 Task: Look for space in Nikulino, Russia from 9th June, 2023 to 16th June, 2023 for 2 adults in price range Rs.8000 to Rs.16000. Place can be entire place with 2 bedrooms having 2 beds and 1 bathroom. Property type can be house, flat, guest house. Booking option can be shelf check-in. Required host language is English.
Action: Mouse moved to (543, 82)
Screenshot: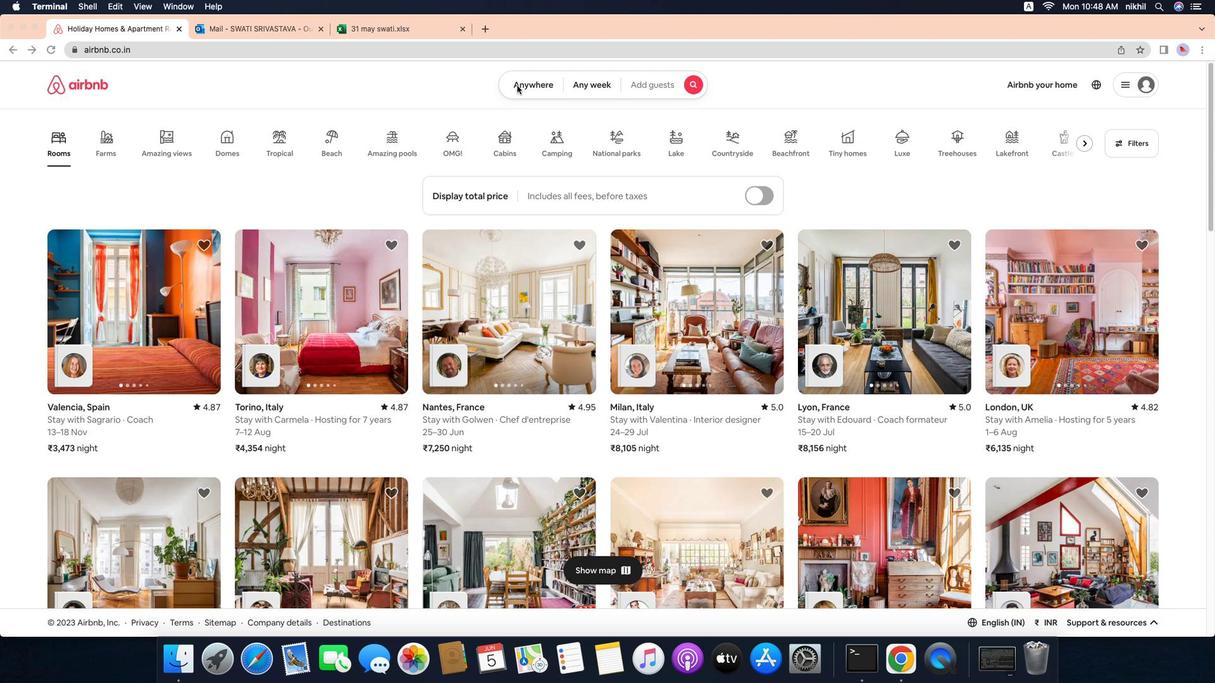 
Action: Mouse pressed left at (543, 82)
Screenshot: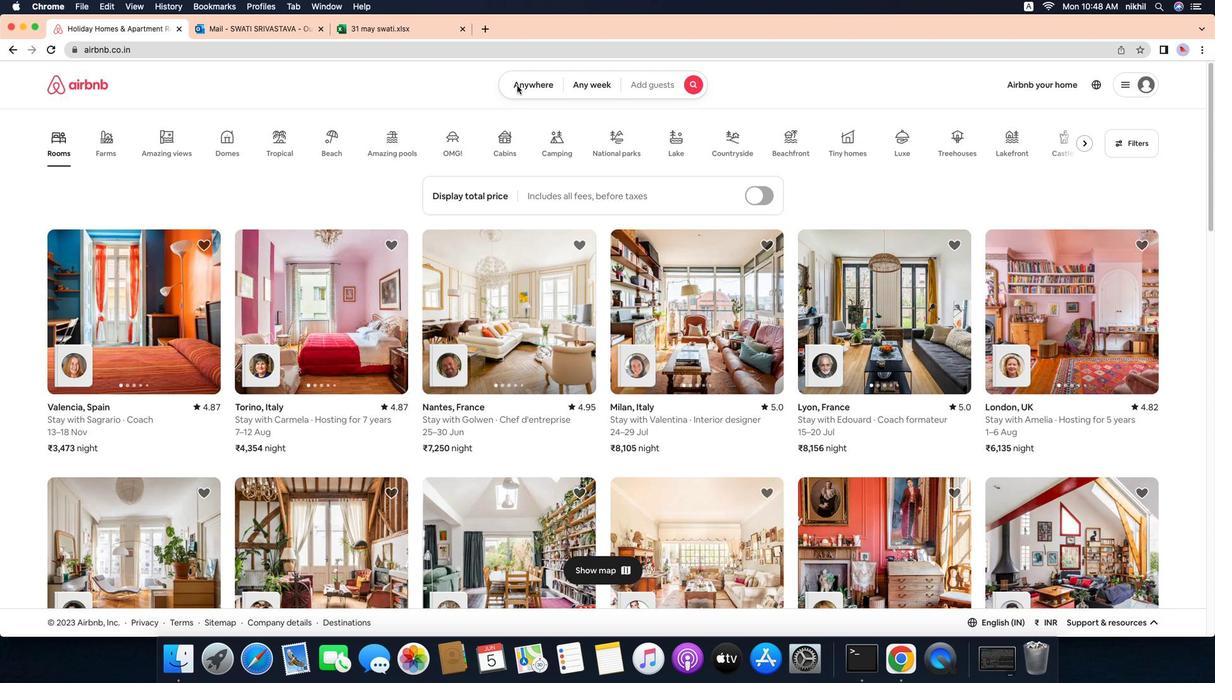 
Action: Mouse moved to (555, 86)
Screenshot: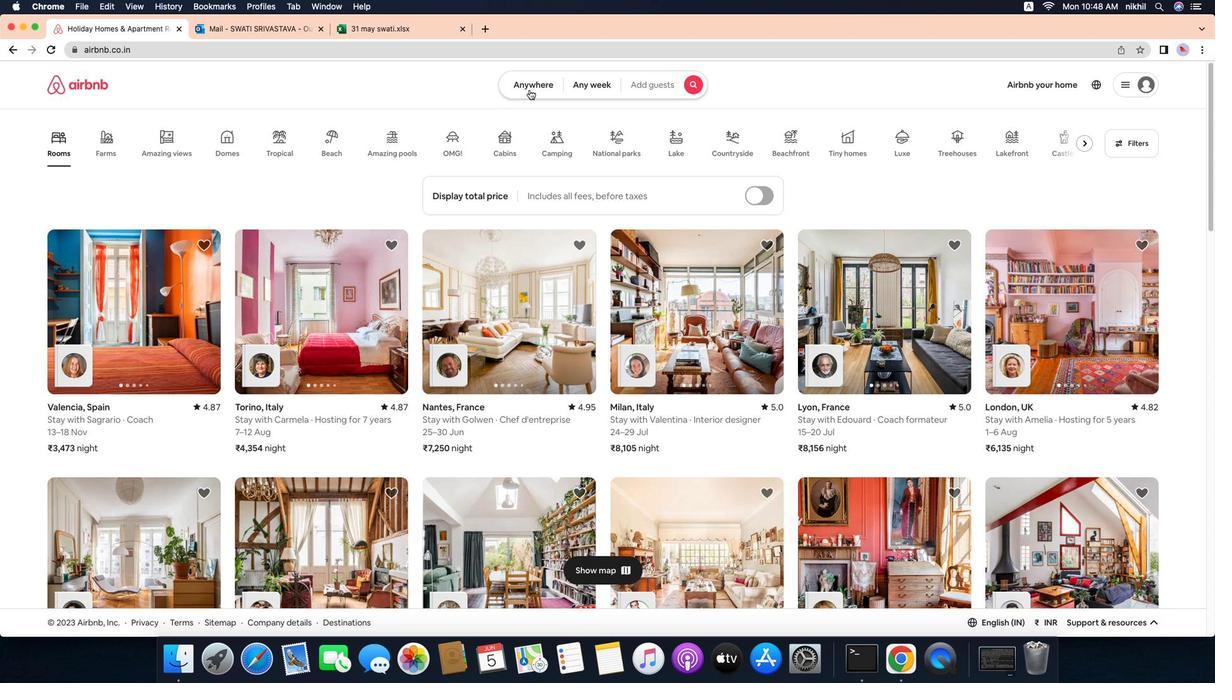 
Action: Mouse pressed left at (555, 86)
Screenshot: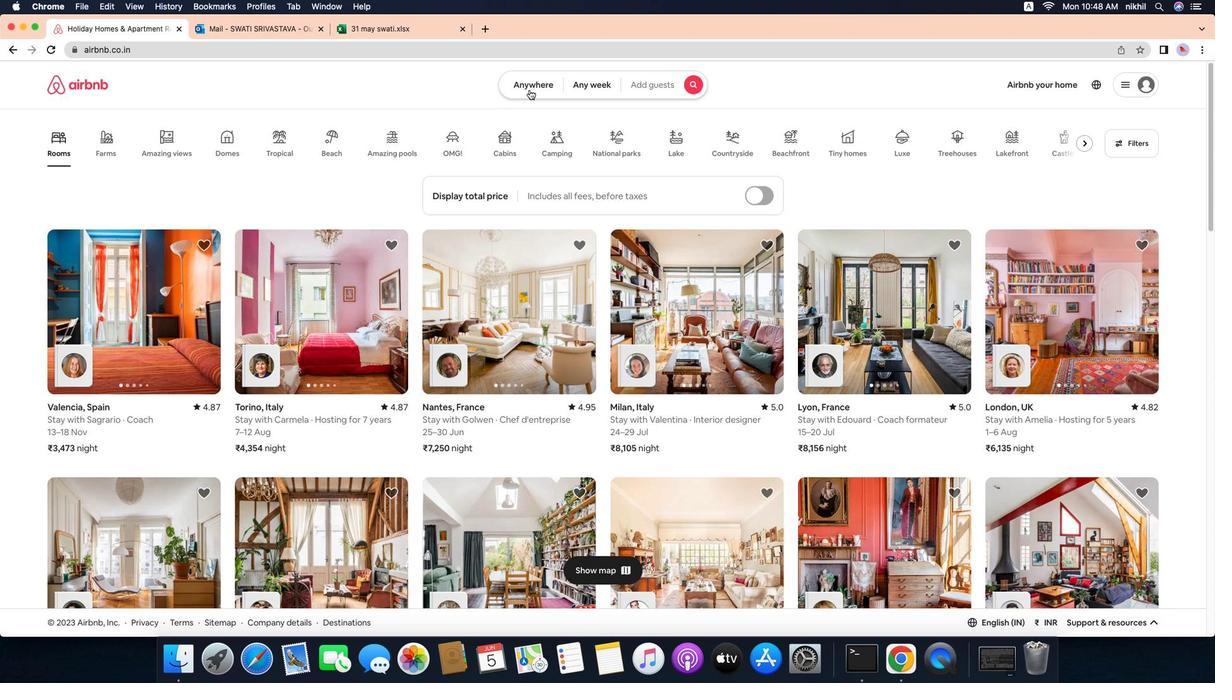 
Action: Mouse moved to (469, 137)
Screenshot: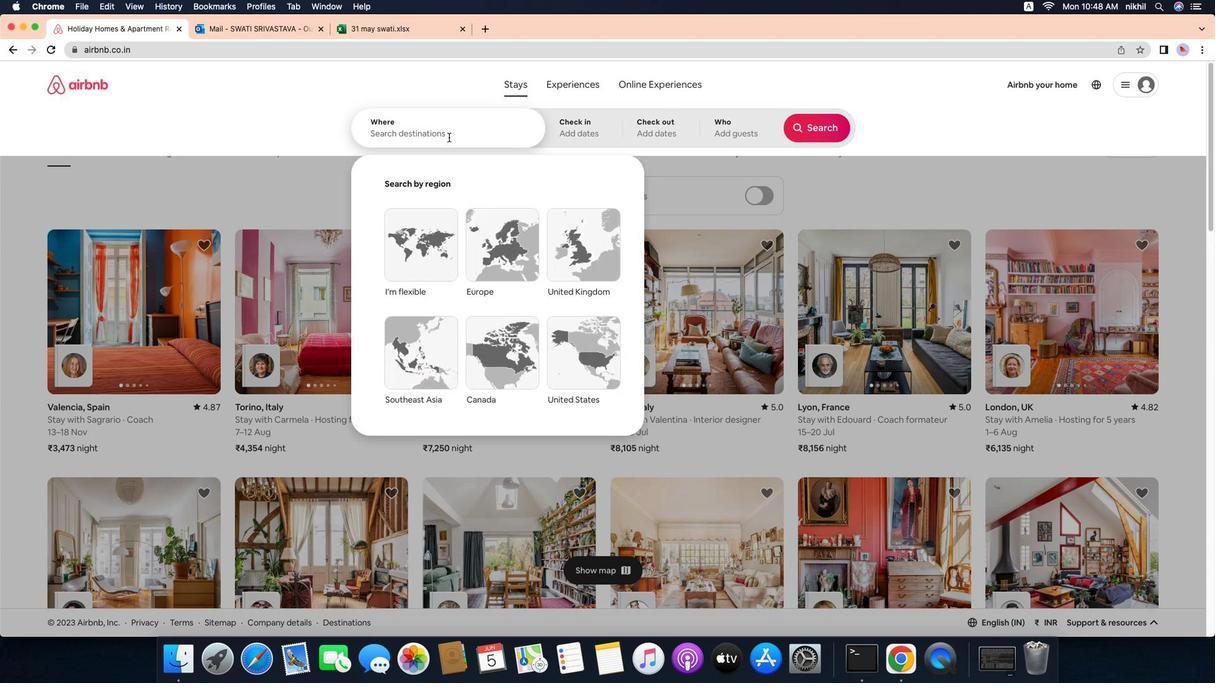 
Action: Mouse pressed left at (469, 137)
Screenshot: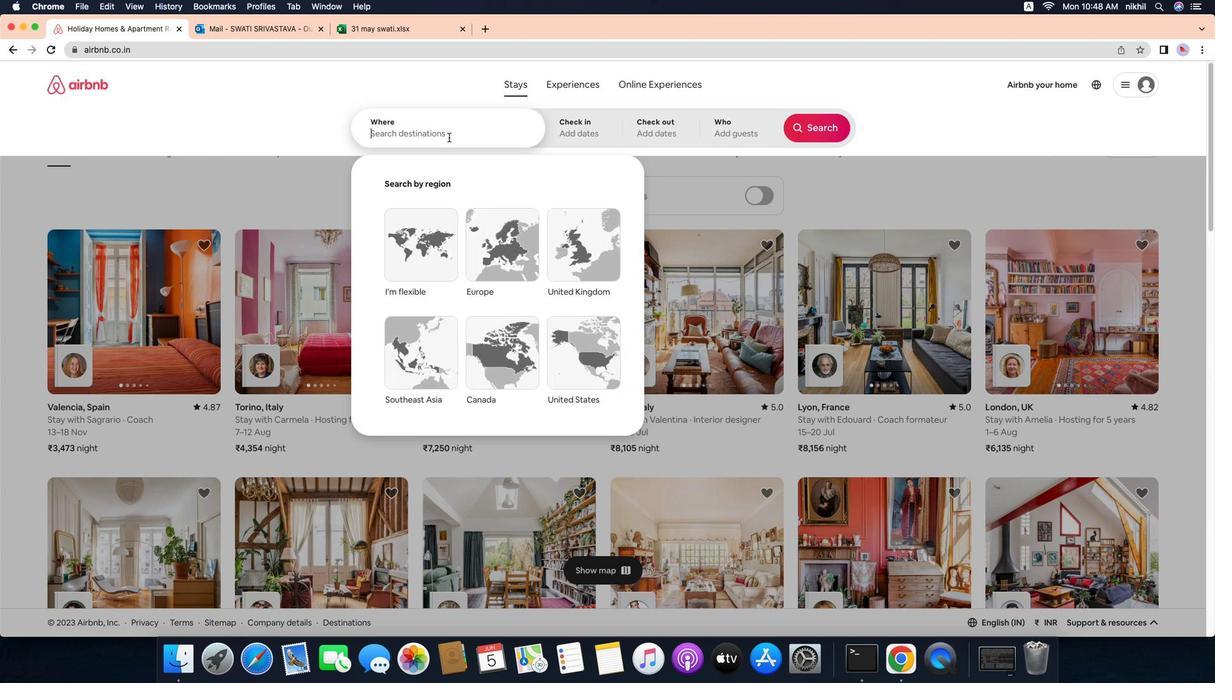 
Action: Key pressed Key.caps_lock'N'Key.caps_lock'i''k''u''l''i''n''o'','Key.spaceKey.caps_lock'R'Key.caps_lock'u''s''s''i''a'Key.enter
Screenshot: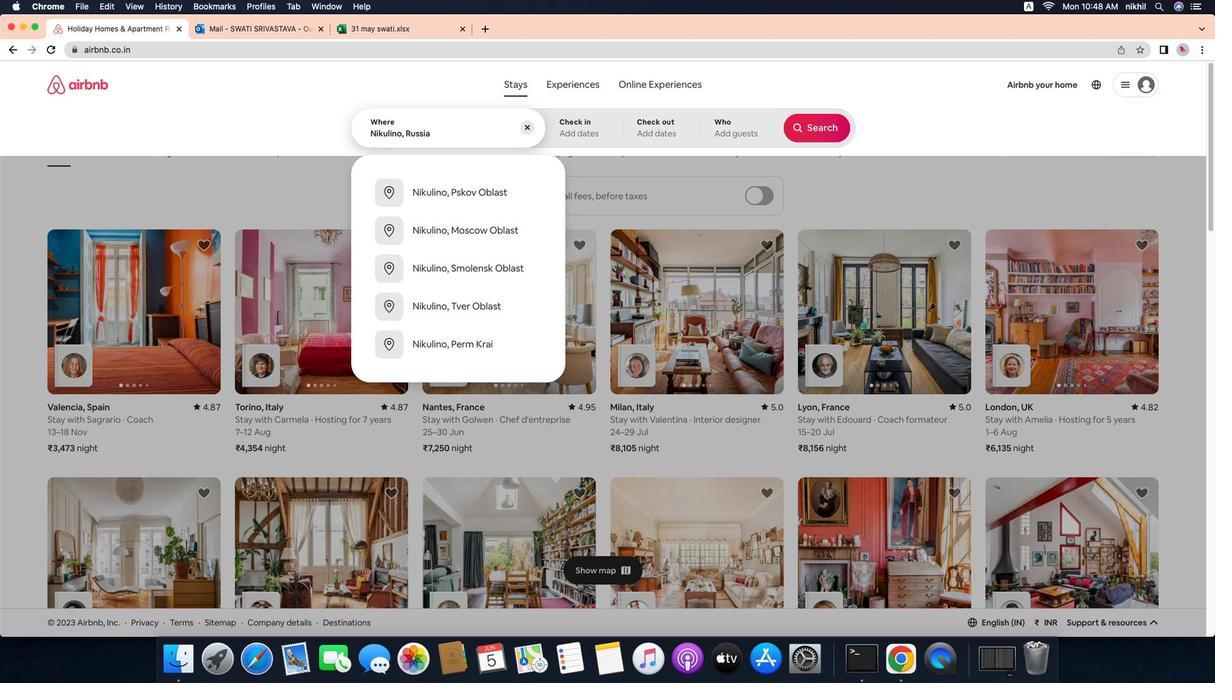 
Action: Mouse moved to (563, 307)
Screenshot: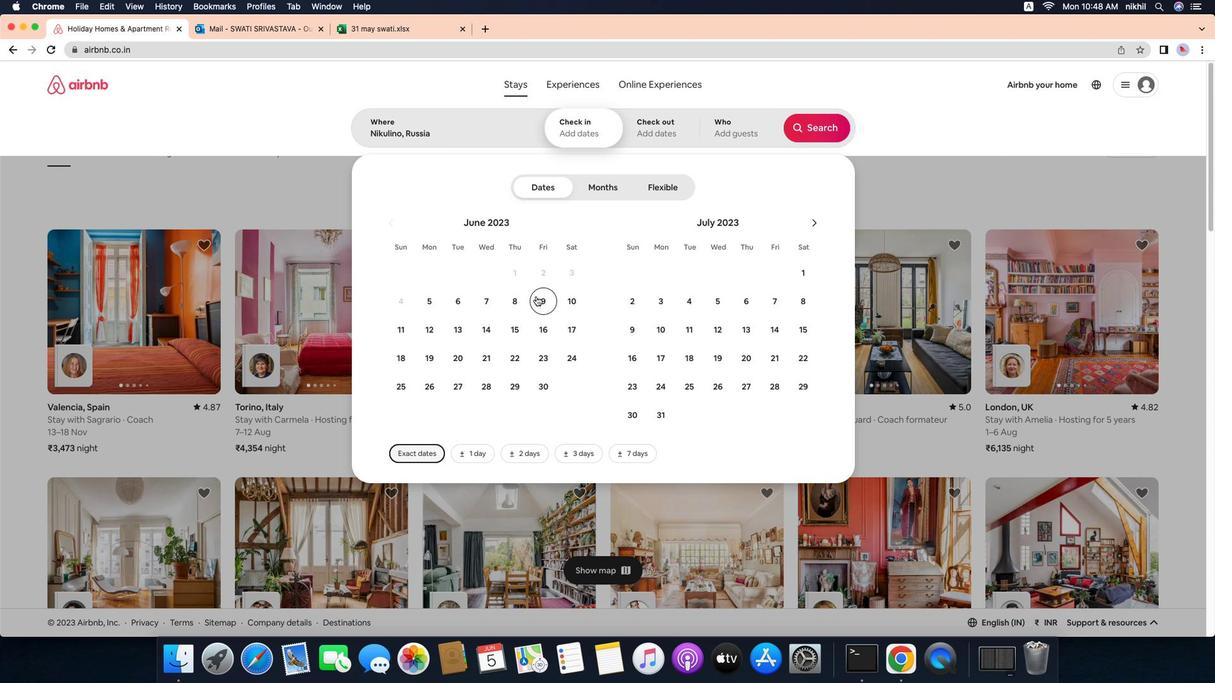 
Action: Mouse pressed left at (563, 307)
Screenshot: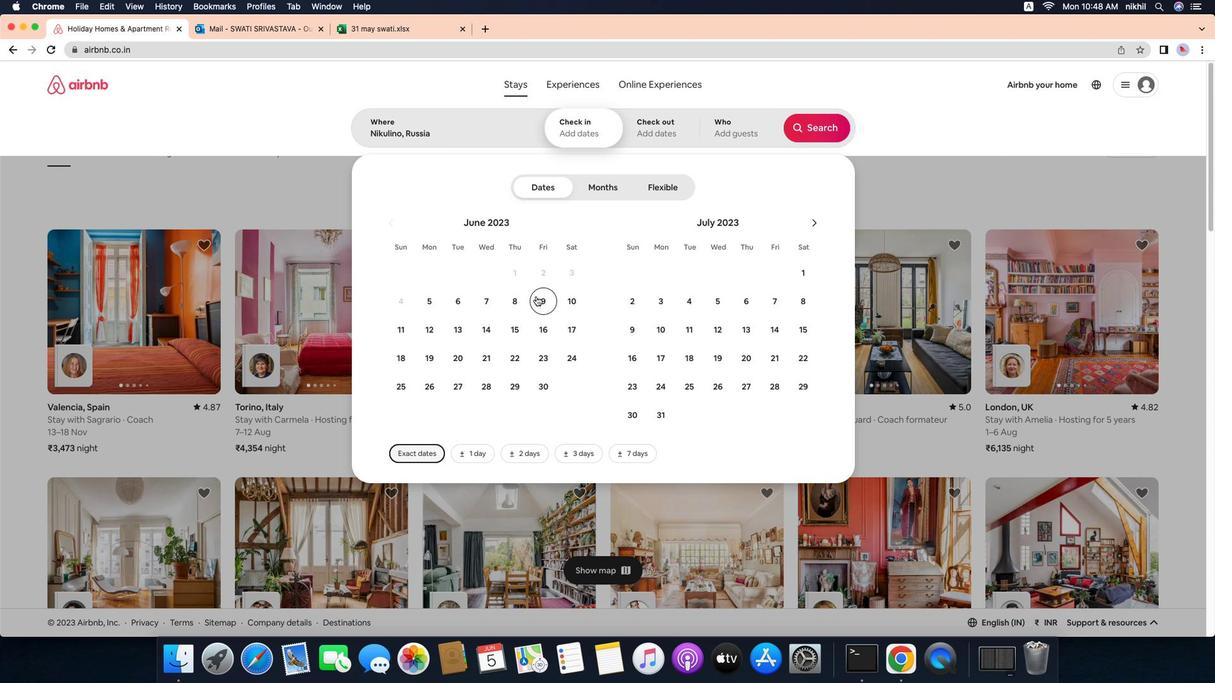 
Action: Mouse moved to (572, 354)
Screenshot: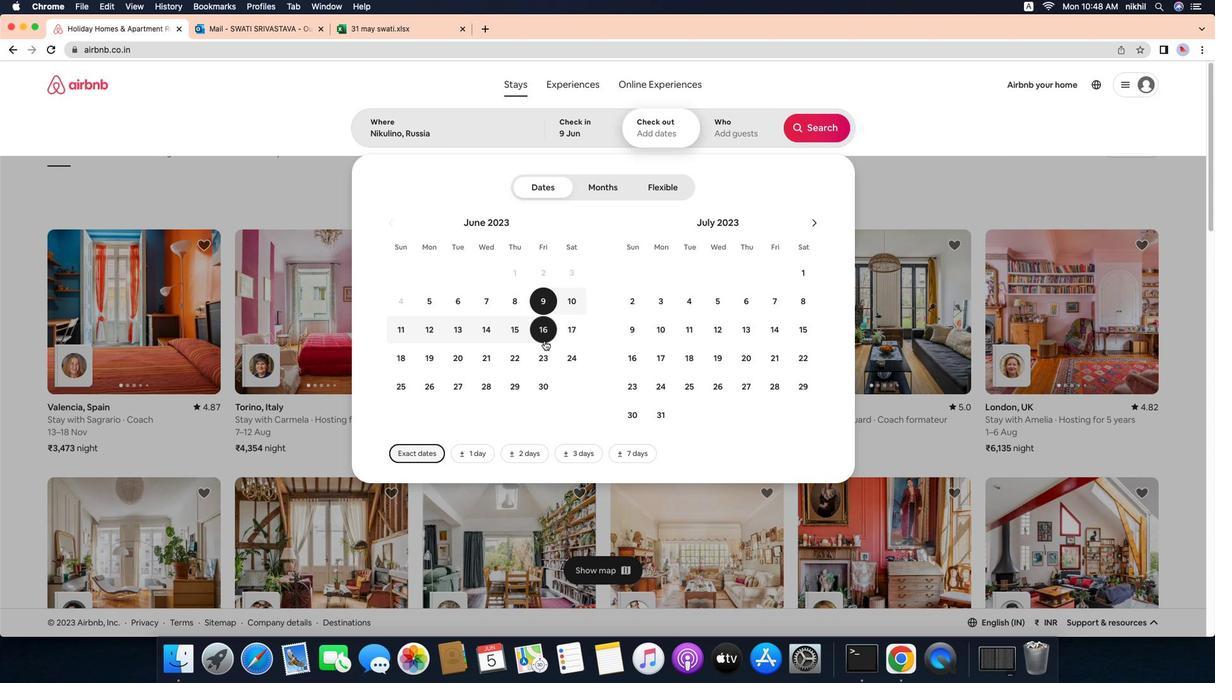 
Action: Mouse pressed left at (572, 354)
Screenshot: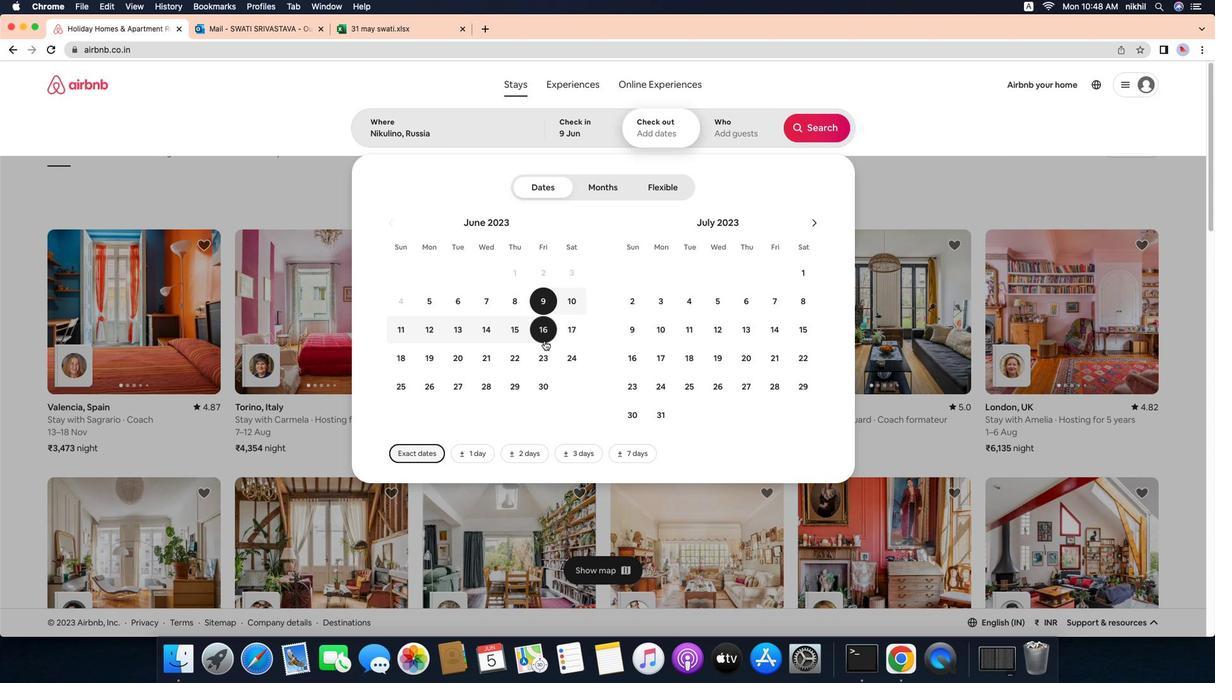 
Action: Mouse moved to (789, 132)
Screenshot: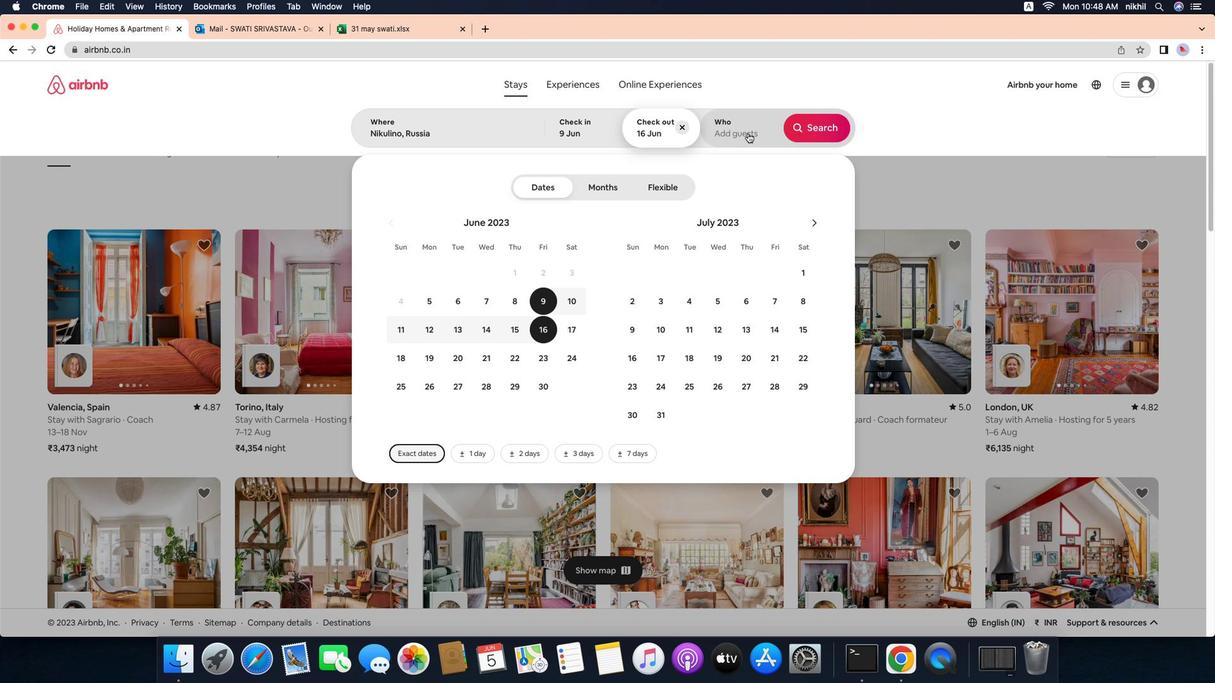 
Action: Mouse pressed left at (789, 132)
Screenshot: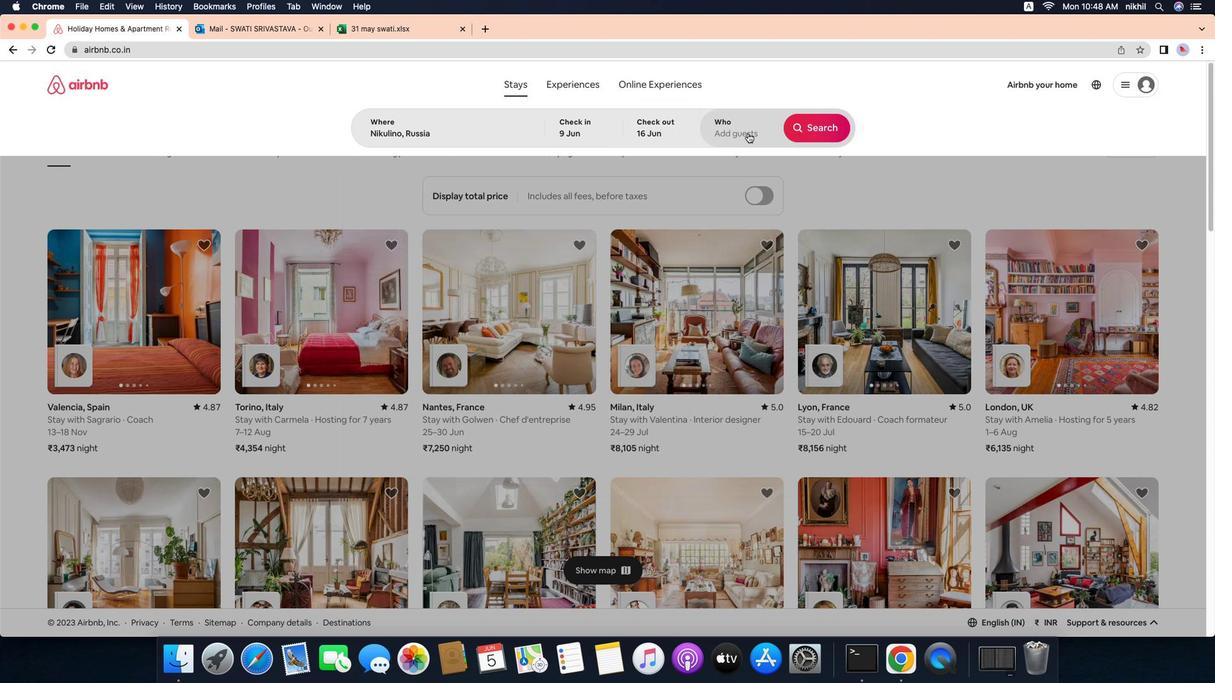 
Action: Mouse moved to (860, 194)
Screenshot: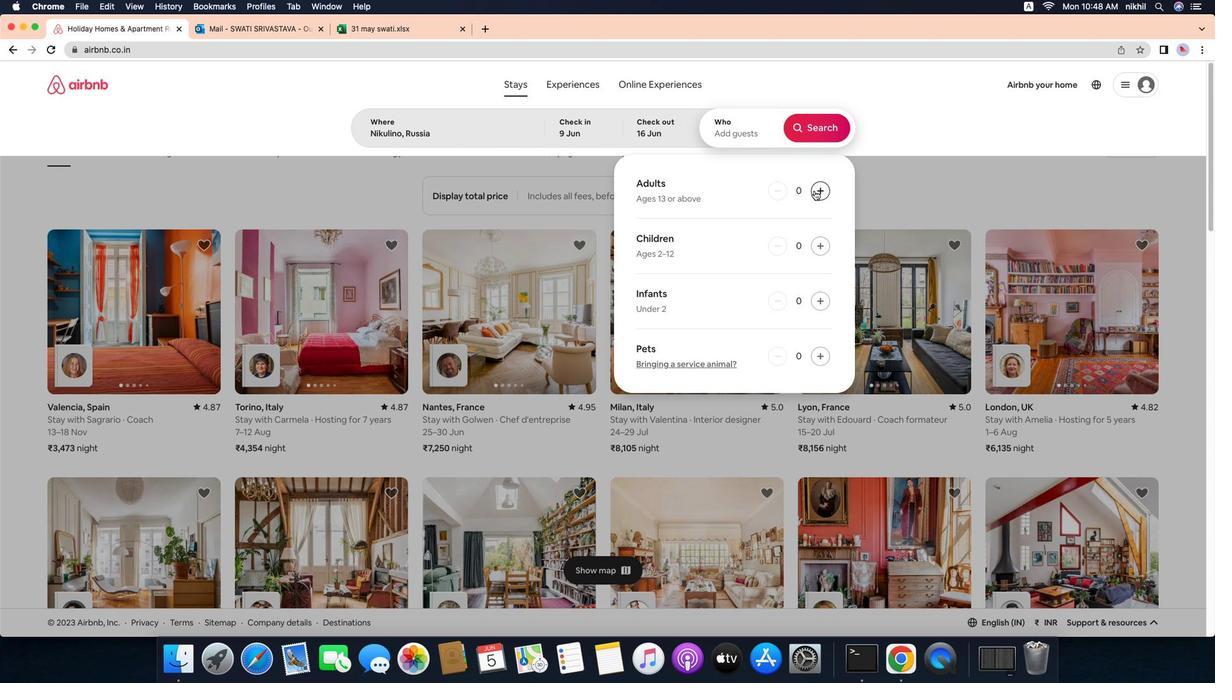 
Action: Mouse pressed left at (860, 194)
Screenshot: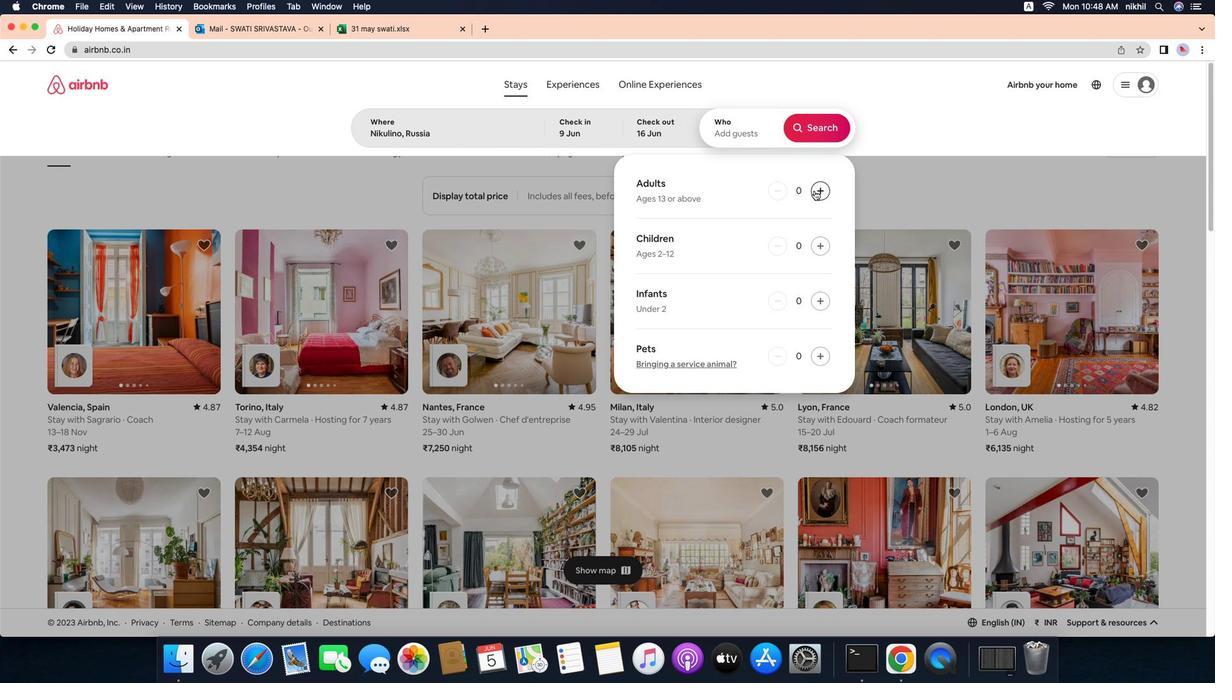 
Action: Mouse pressed left at (860, 194)
Screenshot: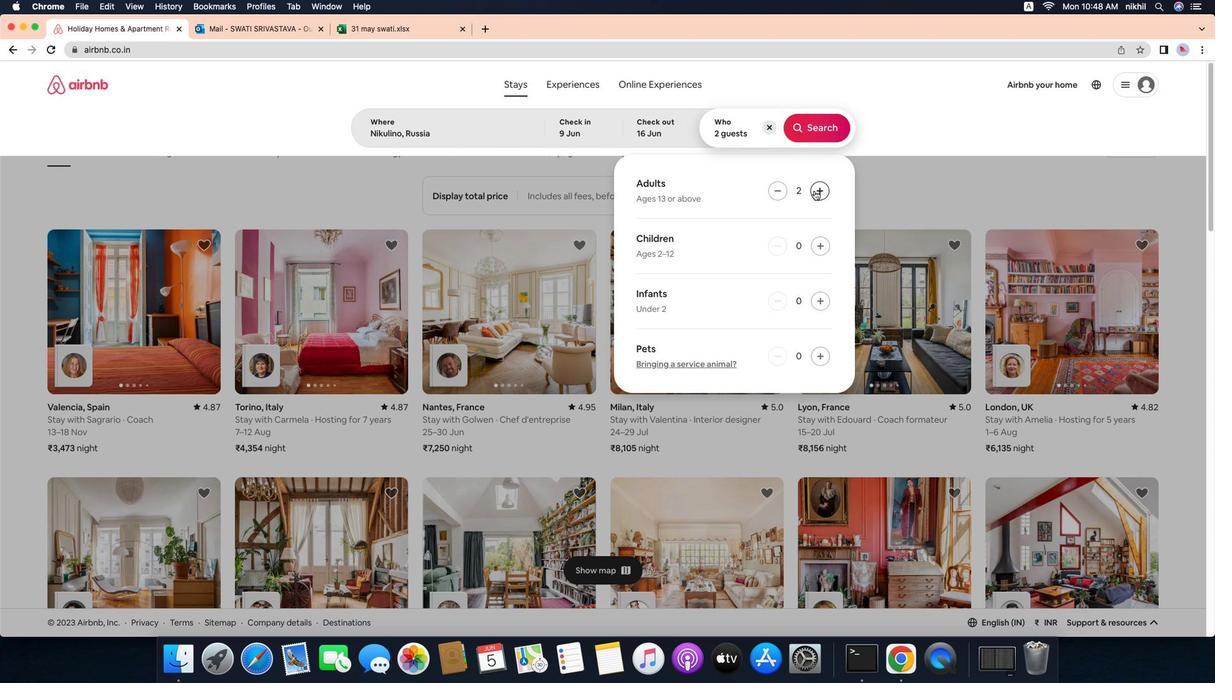 
Action: Mouse moved to (861, 129)
Screenshot: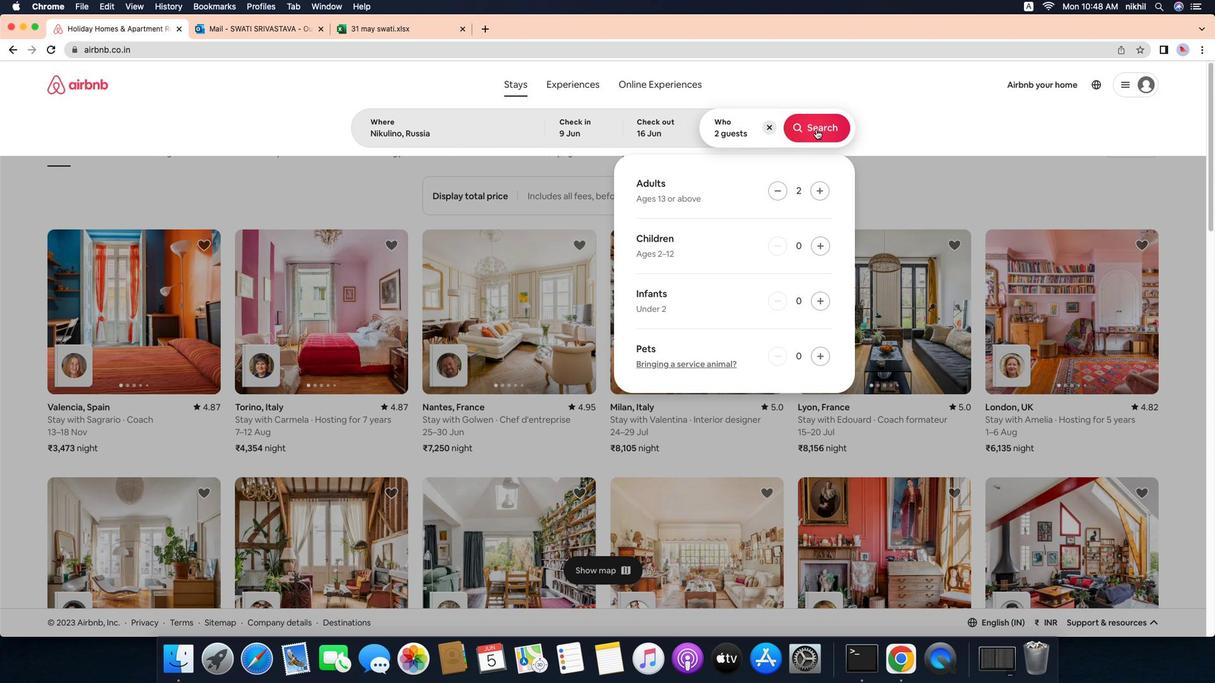 
Action: Mouse pressed left at (861, 129)
Screenshot: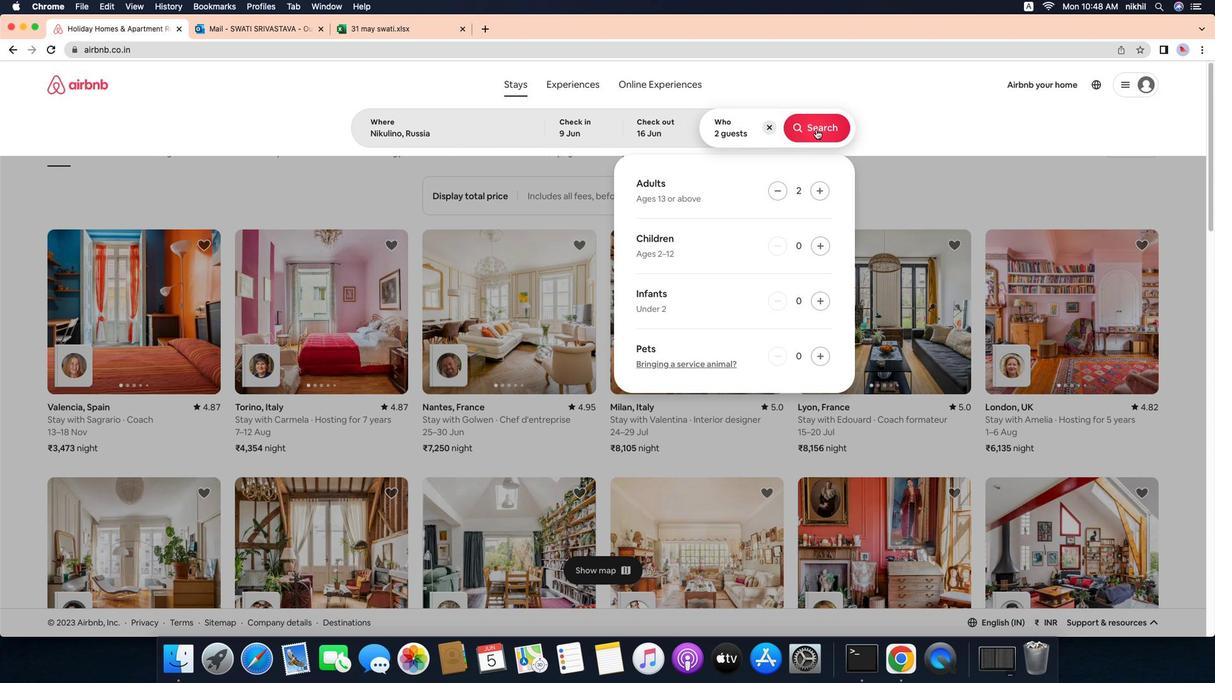 
Action: Mouse moved to (1230, 138)
Screenshot: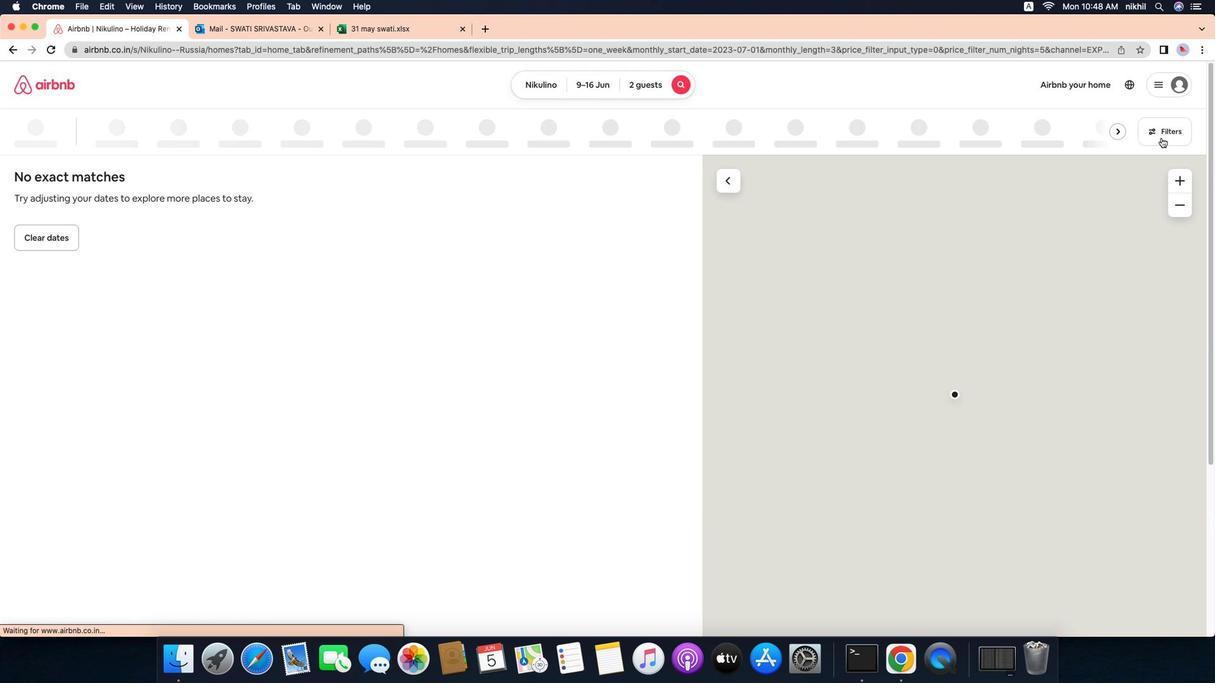 
Action: Mouse pressed left at (1230, 138)
Screenshot: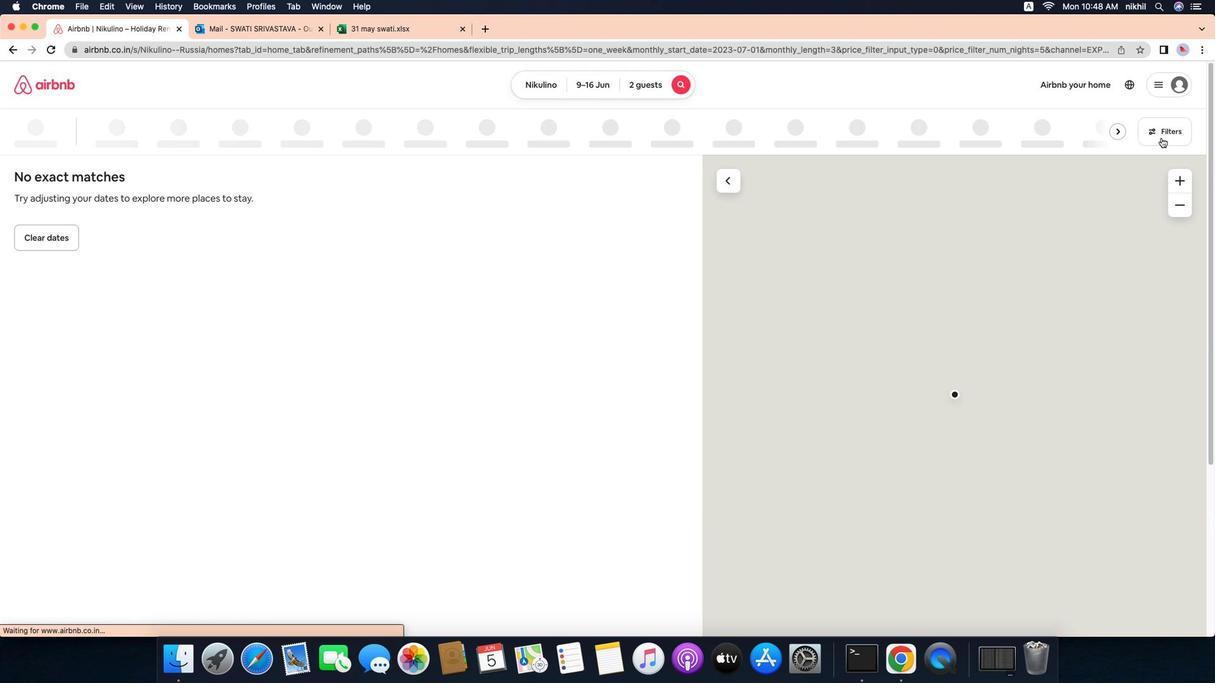 
Action: Mouse moved to (522, 444)
Screenshot: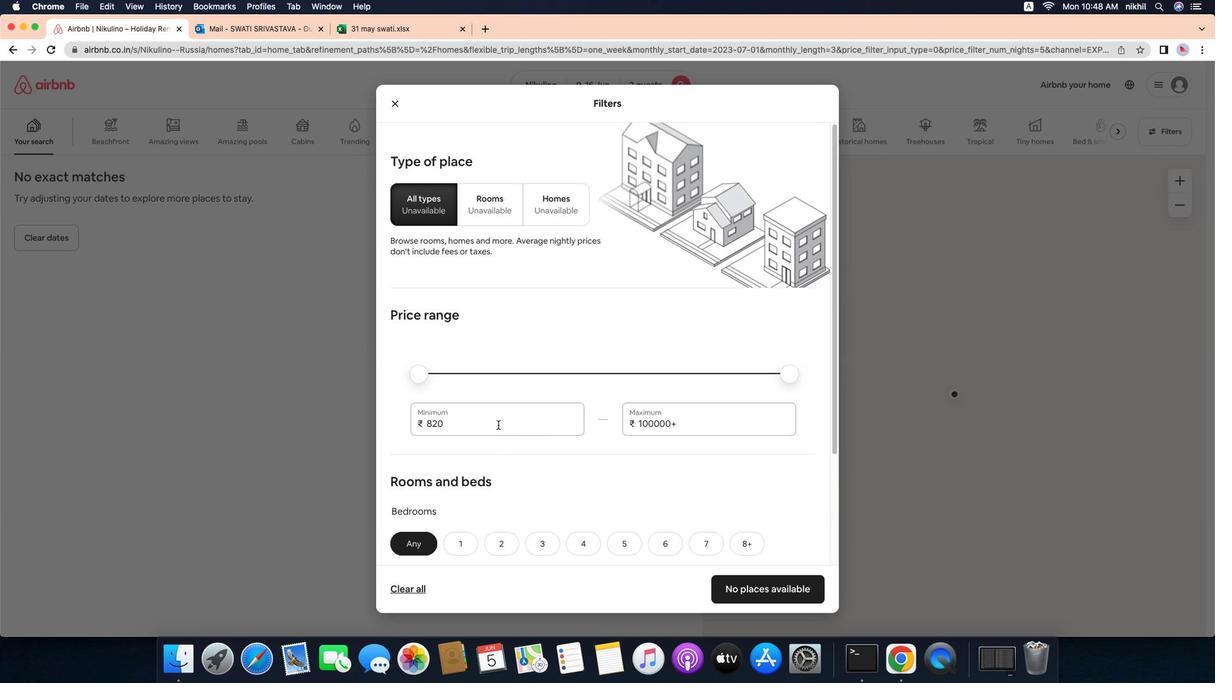 
Action: Mouse pressed left at (522, 444)
Screenshot: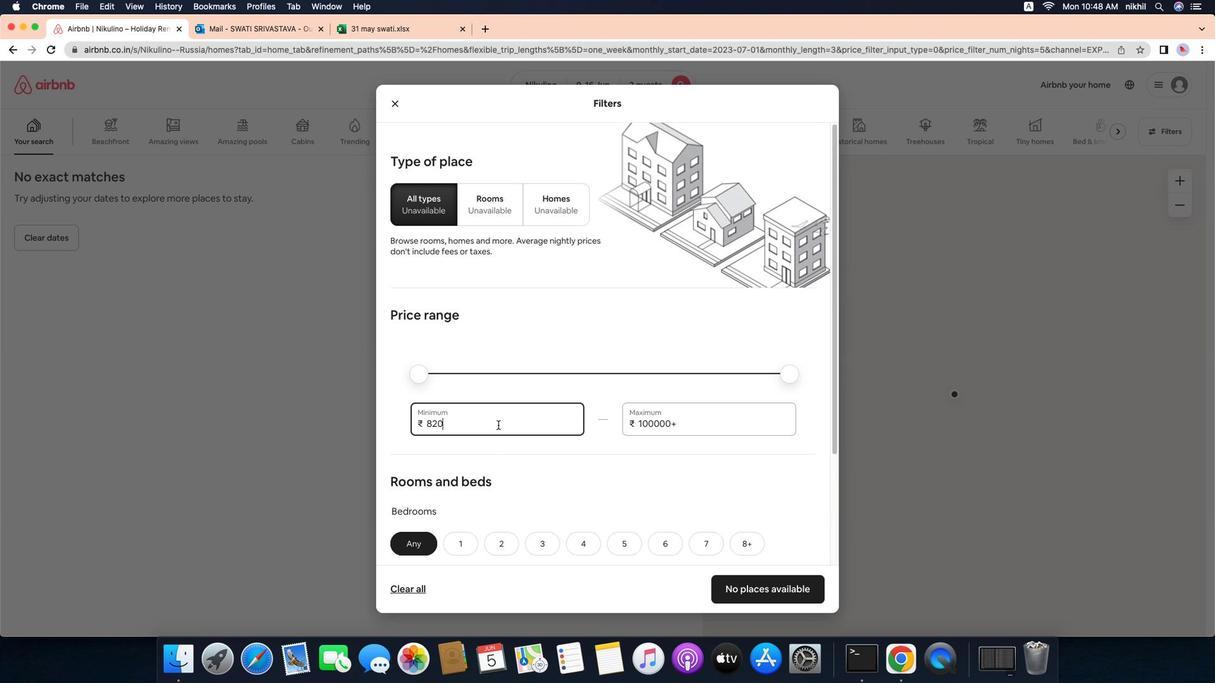 
Action: Mouse moved to (517, 440)
Screenshot: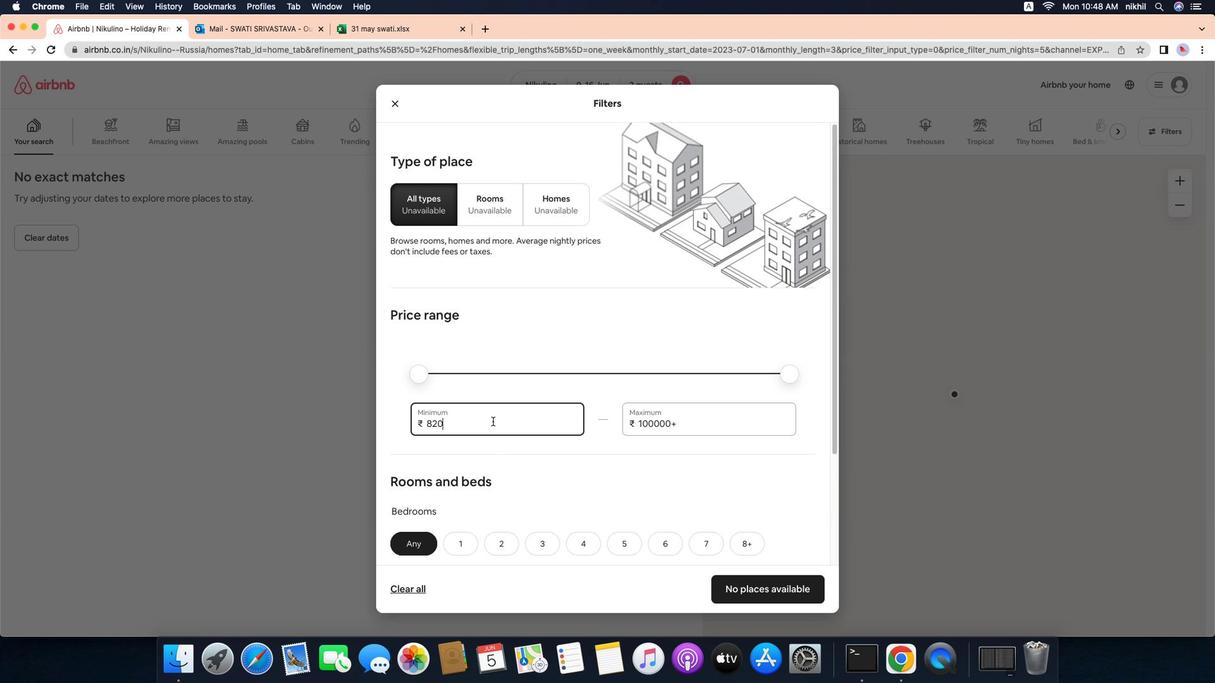
Action: Key pressed Key.backspaceKey.backspaceKey.backspaceKey.backspaceKey.backspace'8''0''0''0'
Screenshot: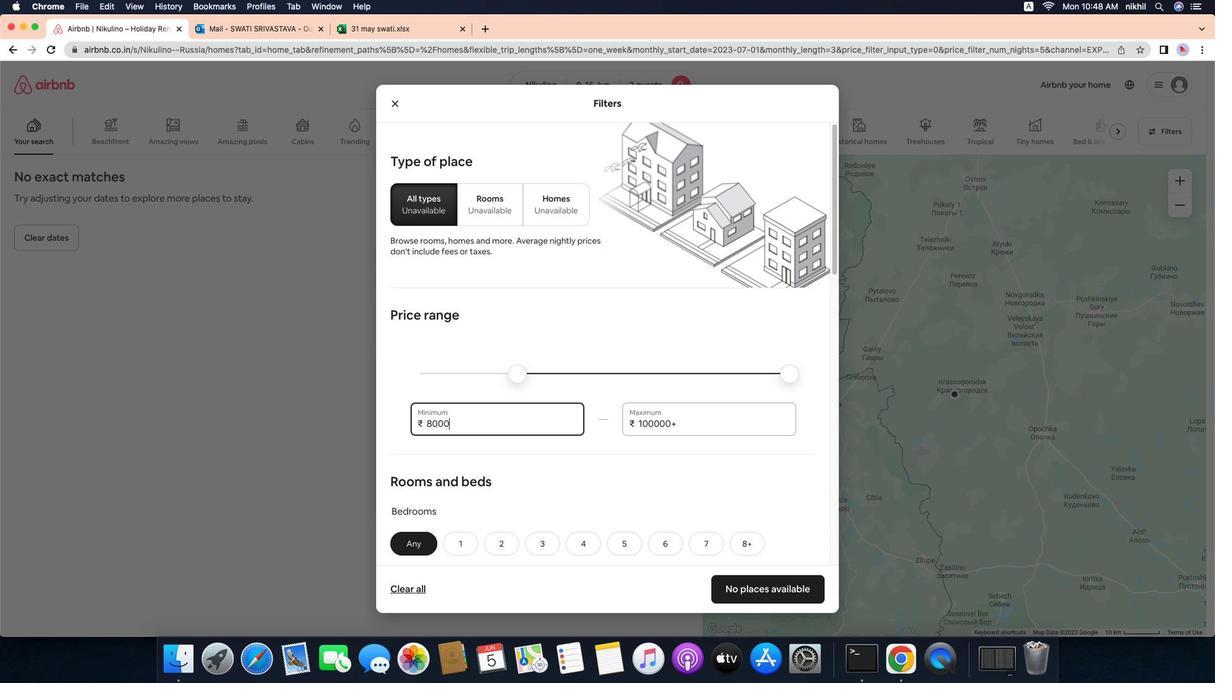 
Action: Mouse moved to (722, 446)
Screenshot: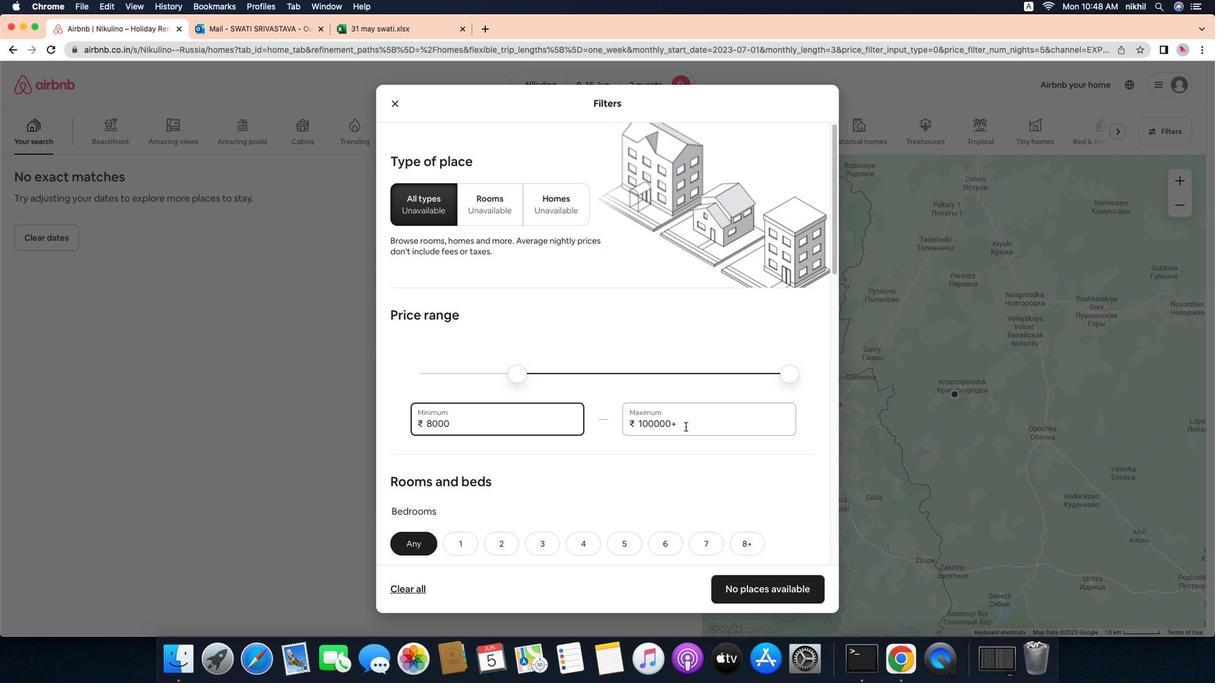 
Action: Mouse pressed left at (722, 446)
Screenshot: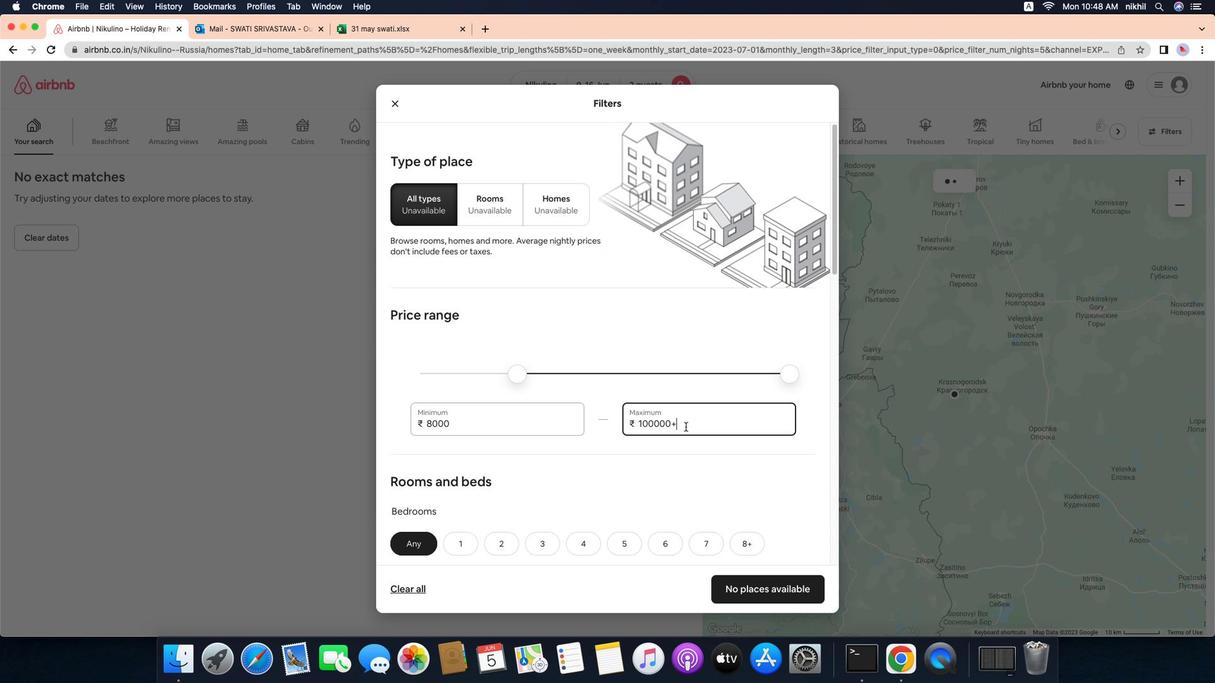 
Action: Key pressed Key.backspaceKey.backspaceKey.backspaceKey.backspaceKey.backspaceKey.backspaceKey.backspaceKey.backspace'1''6''0''0''0'
Screenshot: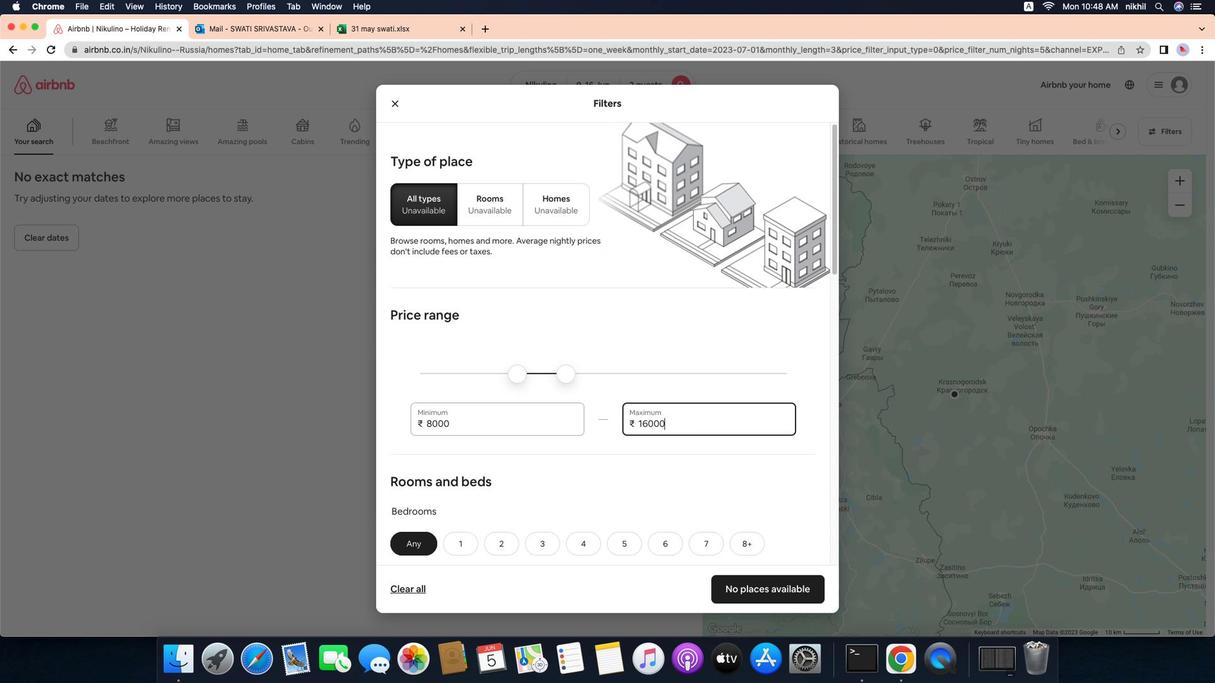 
Action: Mouse moved to (659, 470)
Screenshot: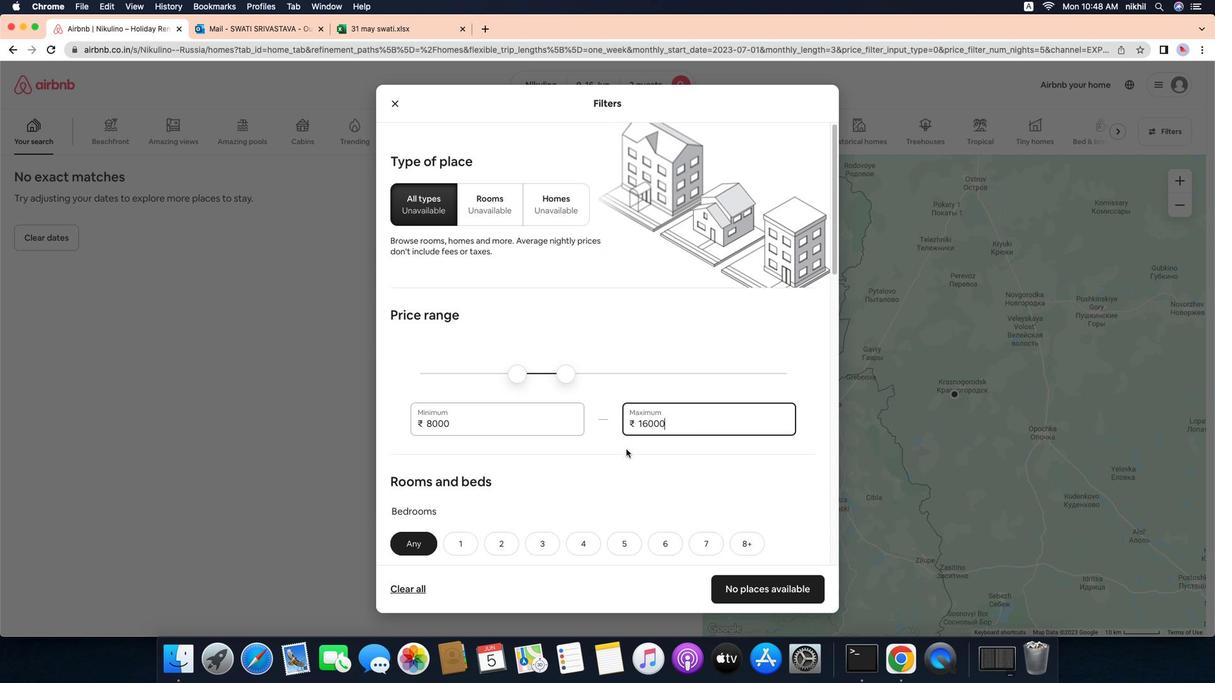 
Action: Mouse scrolled (659, 470) with delta (-8, -8)
Screenshot: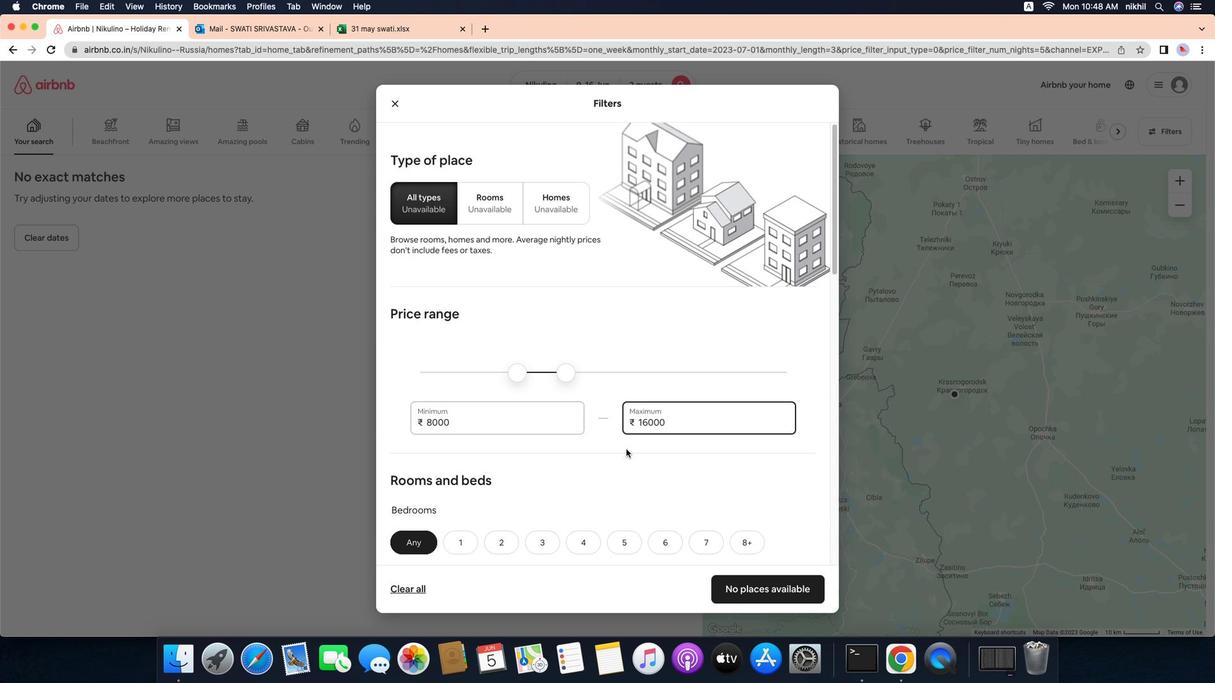 
Action: Mouse scrolled (659, 470) with delta (-8, -8)
Screenshot: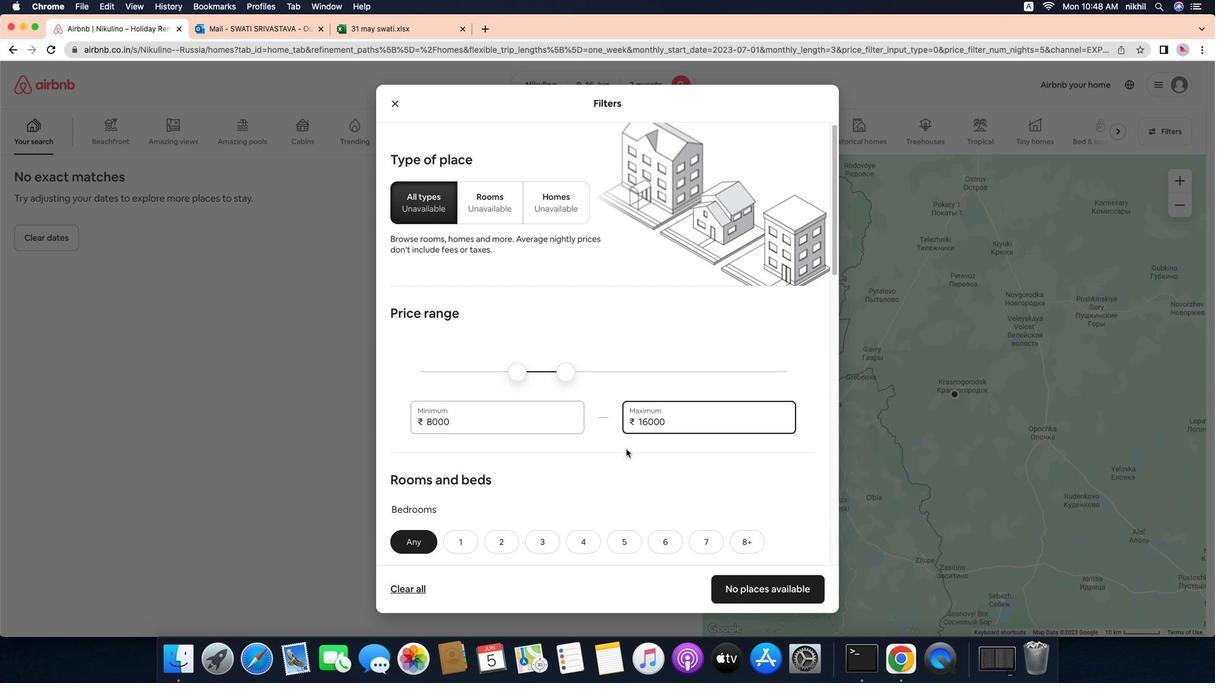 
Action: Mouse scrolled (659, 470) with delta (-8, -9)
Screenshot: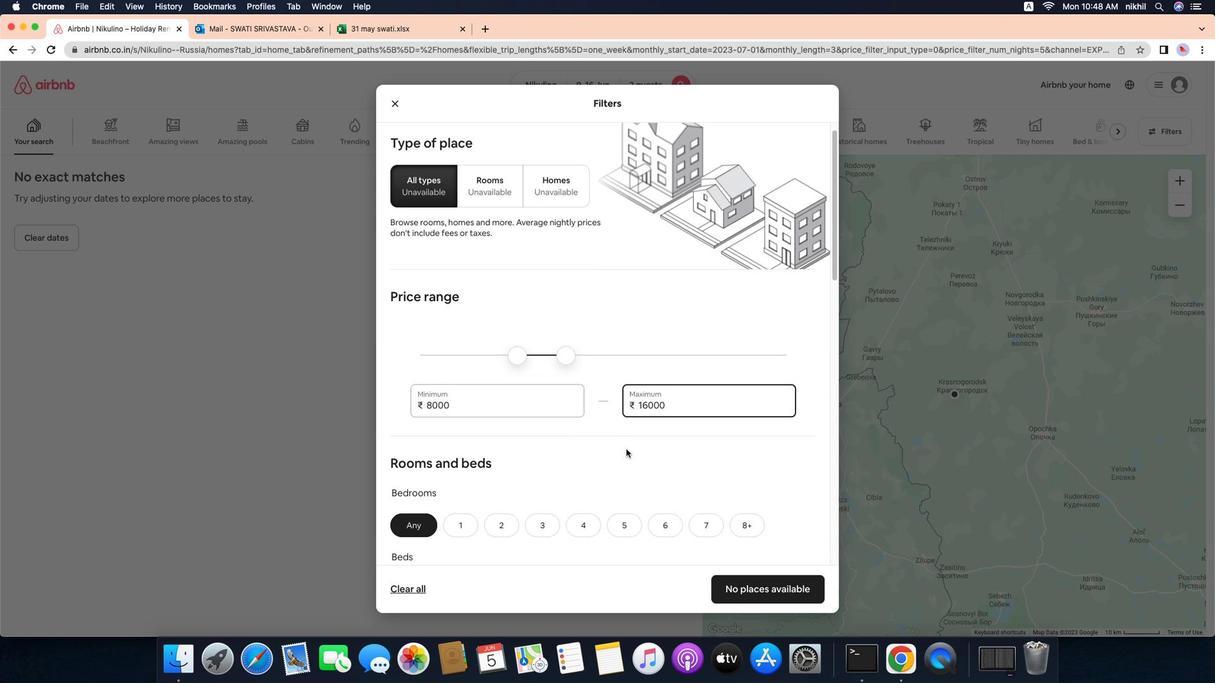 
Action: Mouse scrolled (659, 470) with delta (-8, -10)
Screenshot: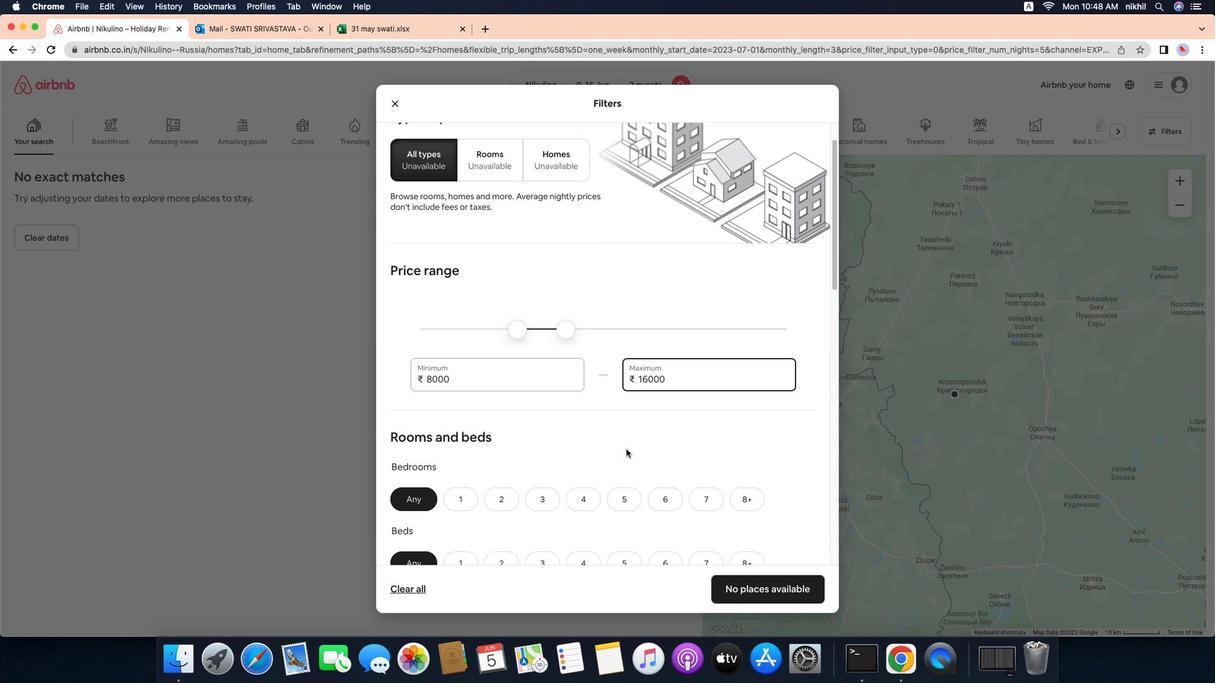 
Action: Mouse moved to (534, 414)
Screenshot: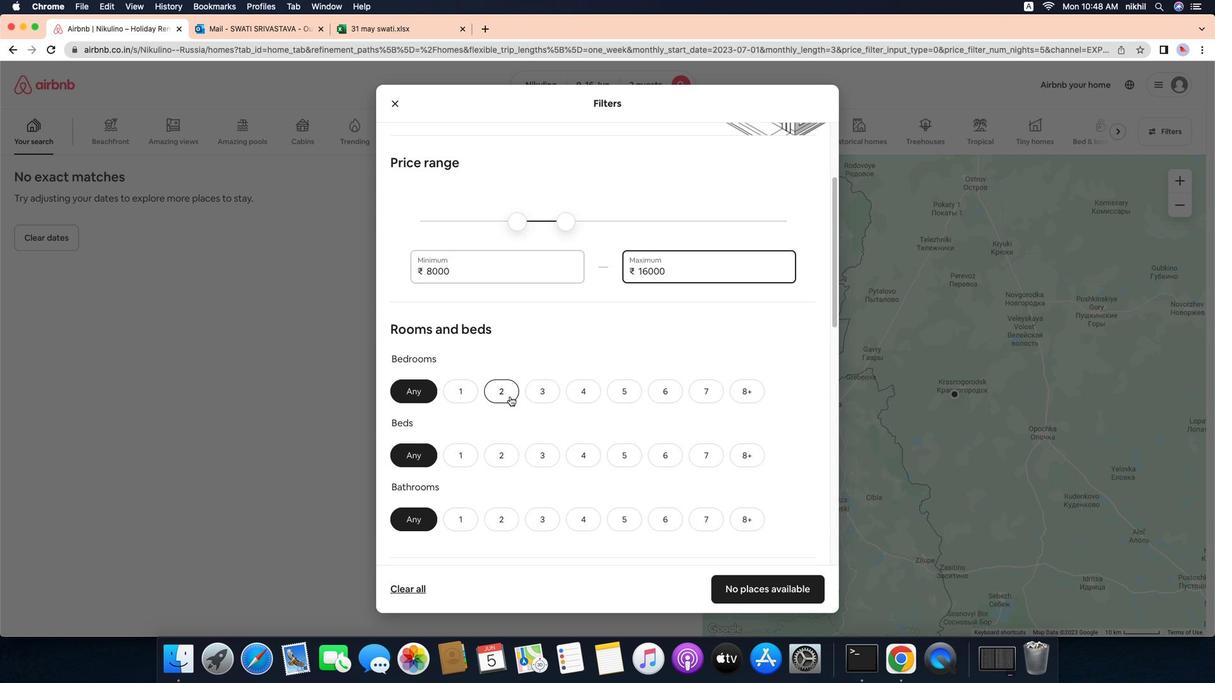 
Action: Mouse pressed left at (534, 414)
Screenshot: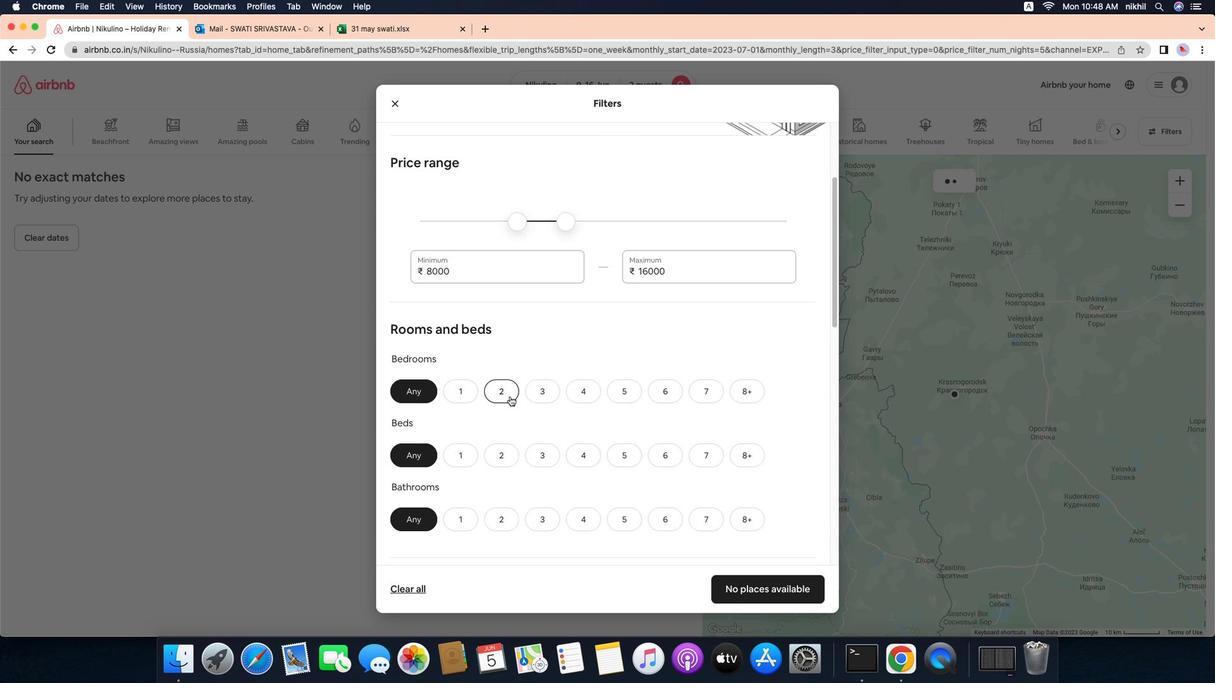 
Action: Mouse moved to (520, 482)
Screenshot: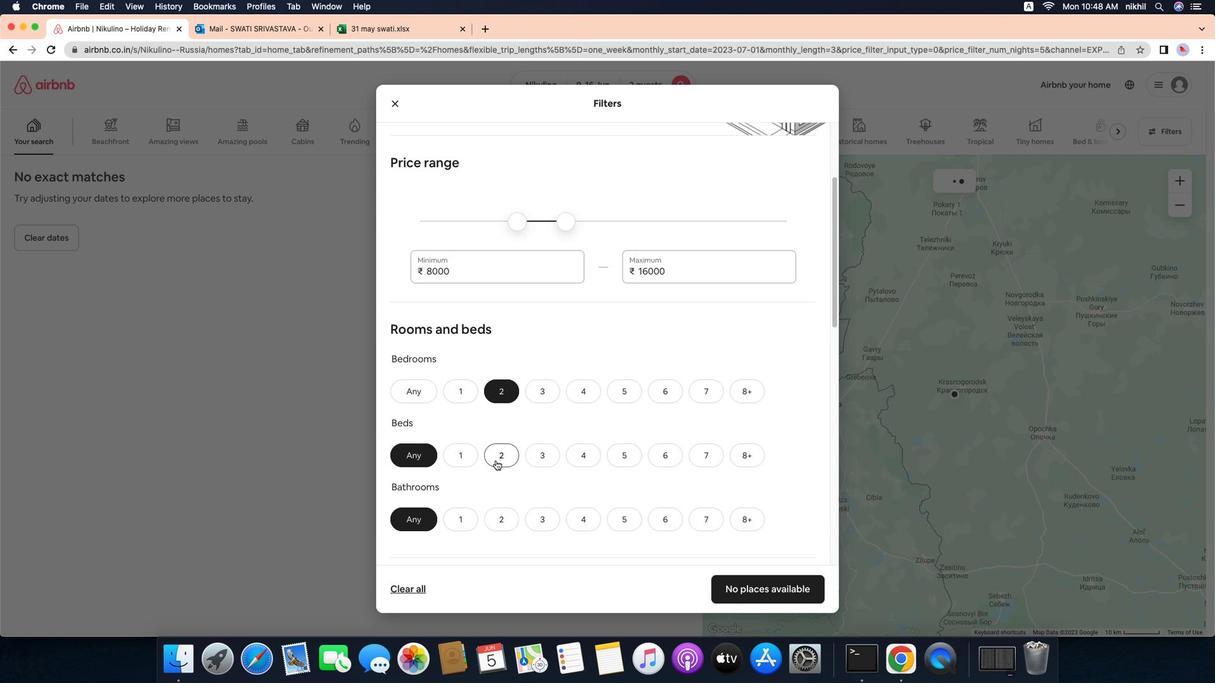 
Action: Mouse pressed left at (520, 482)
Screenshot: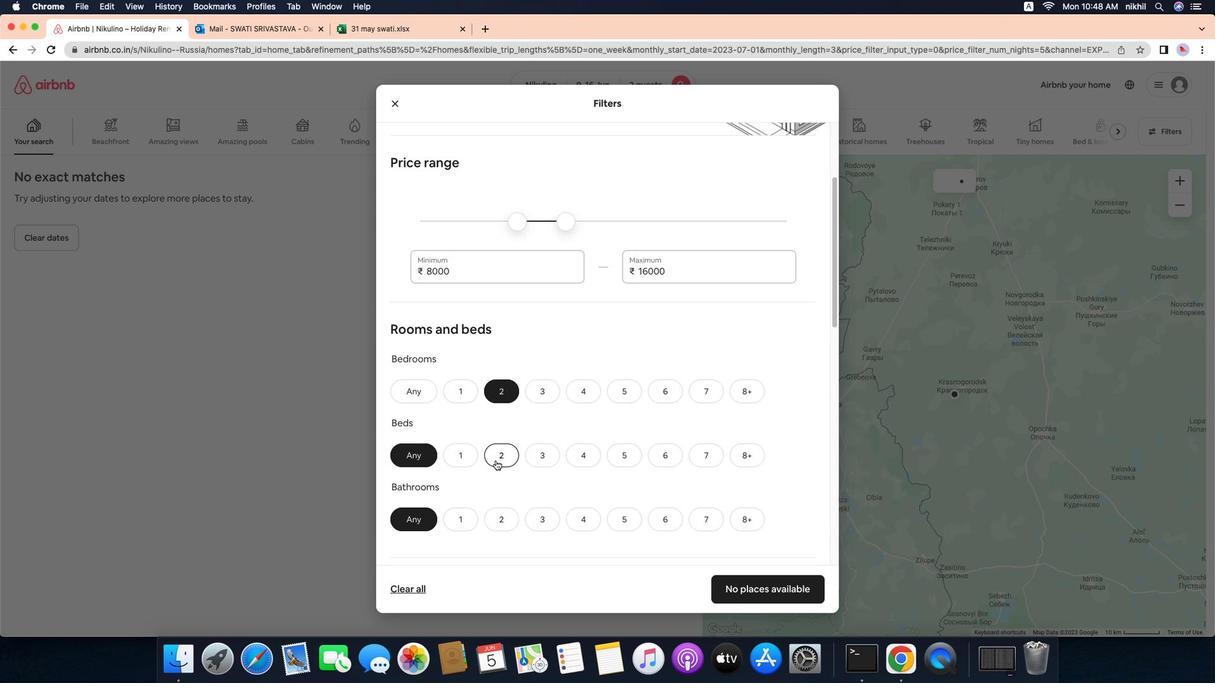 
Action: Mouse moved to (487, 544)
Screenshot: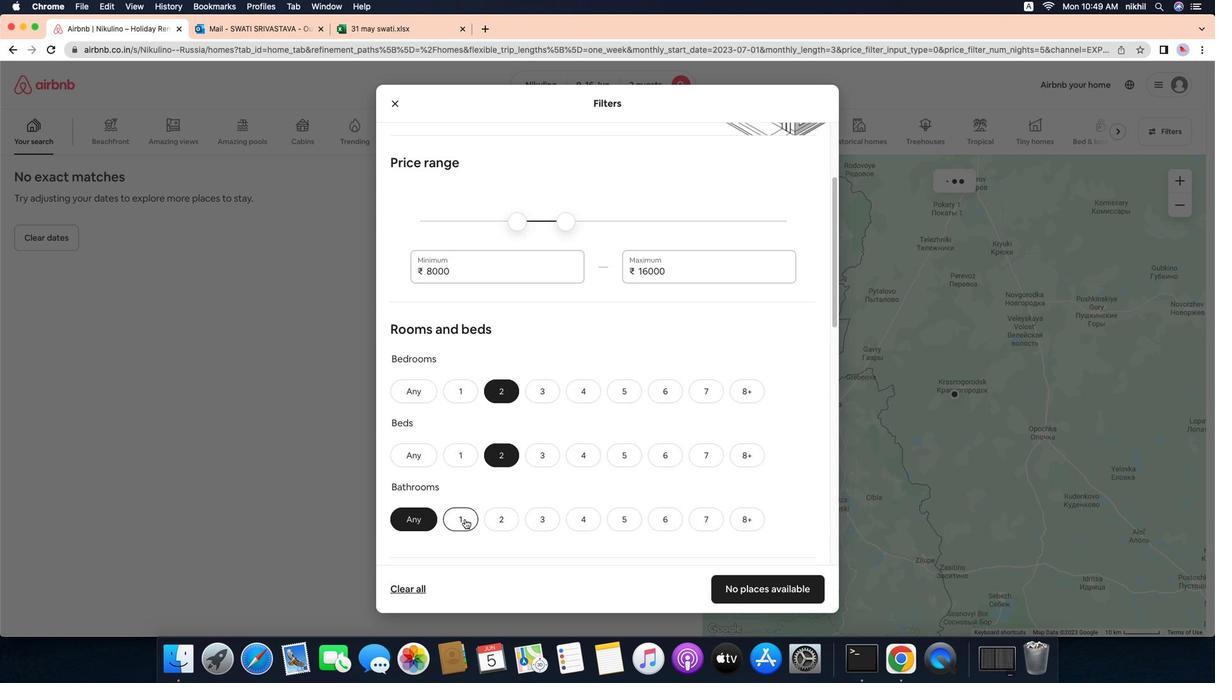 
Action: Mouse pressed left at (487, 544)
Screenshot: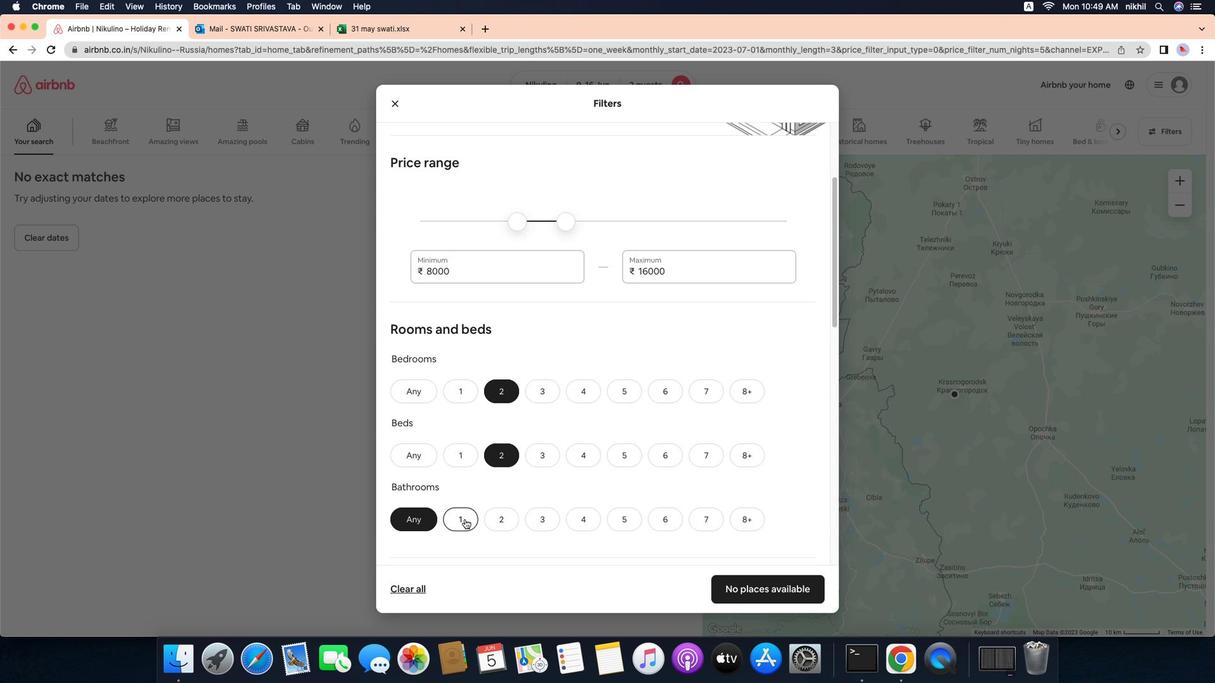 
Action: Mouse moved to (630, 507)
Screenshot: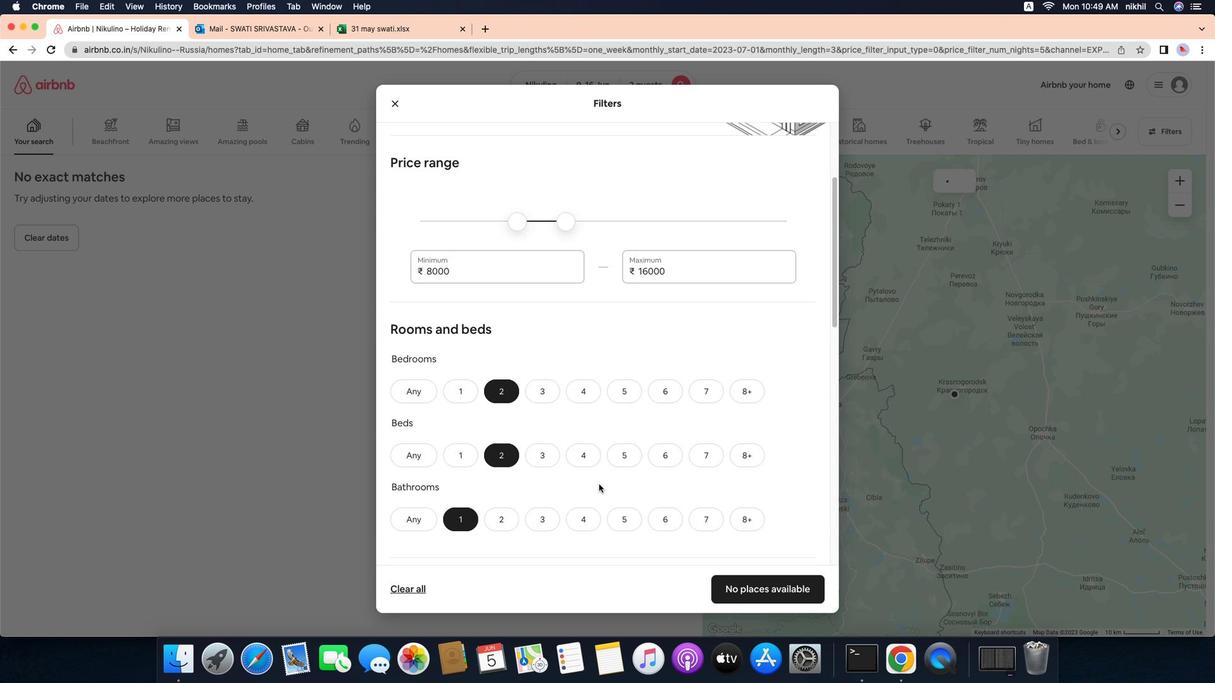 
Action: Mouse scrolled (630, 507) with delta (-8, -8)
Screenshot: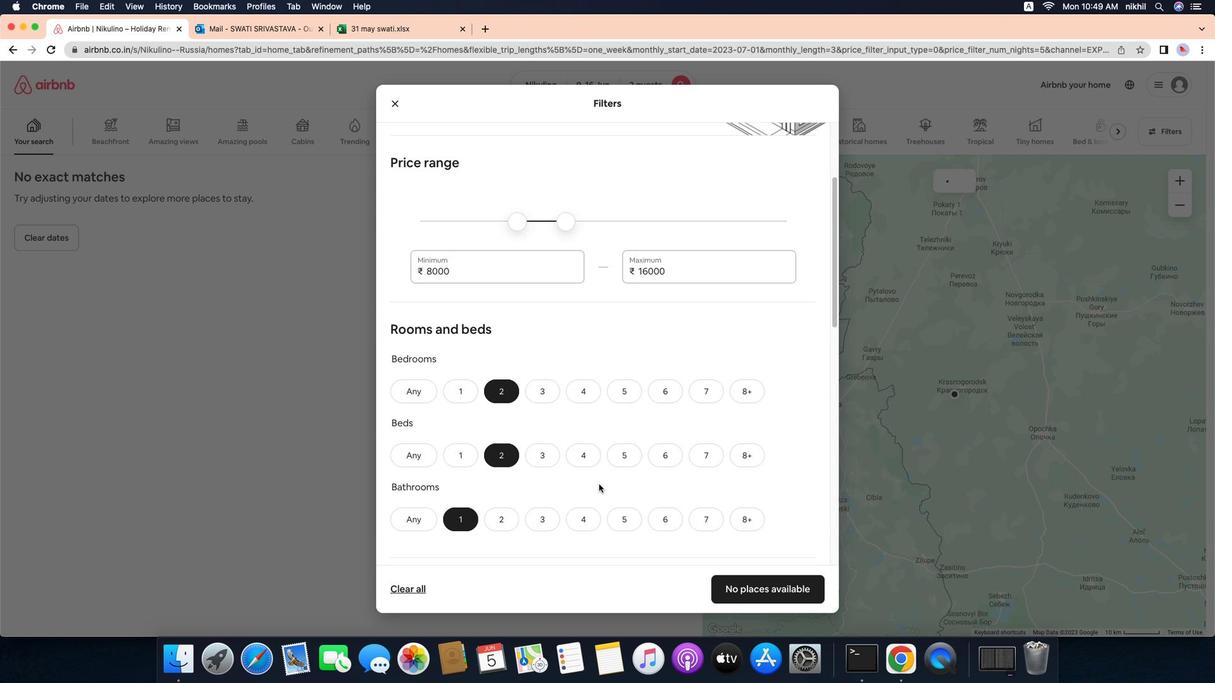 
Action: Mouse scrolled (630, 507) with delta (-8, -8)
Screenshot: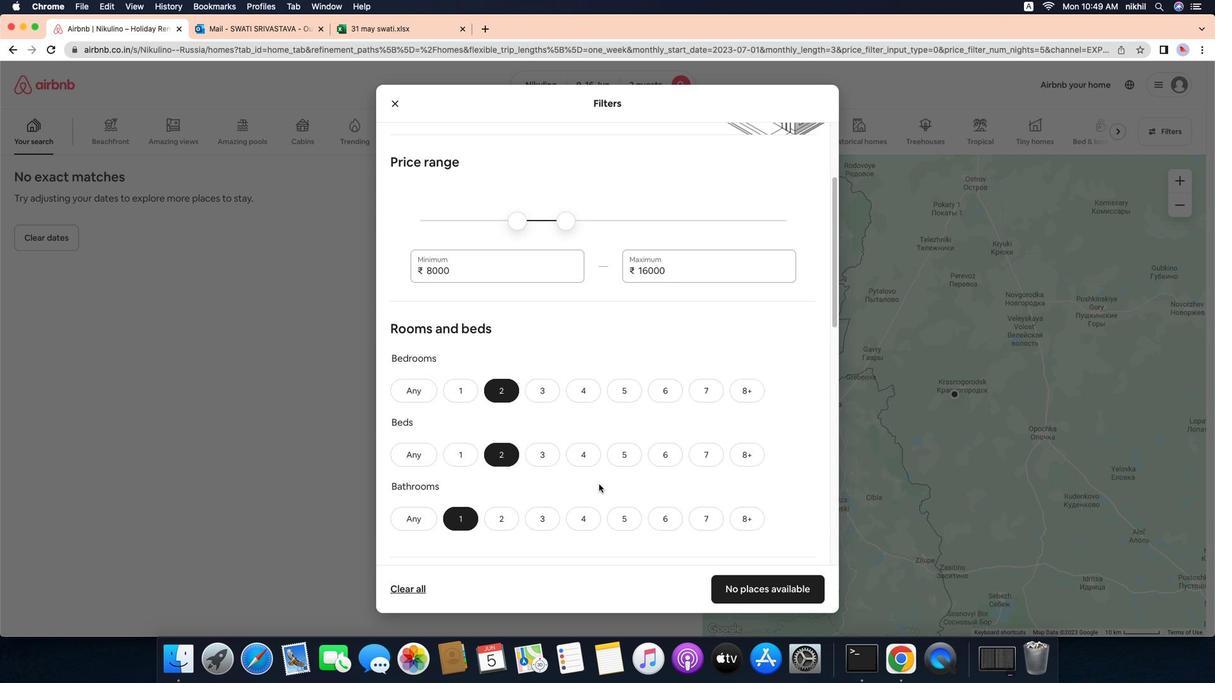 
Action: Mouse scrolled (630, 507) with delta (-8, -9)
Screenshot: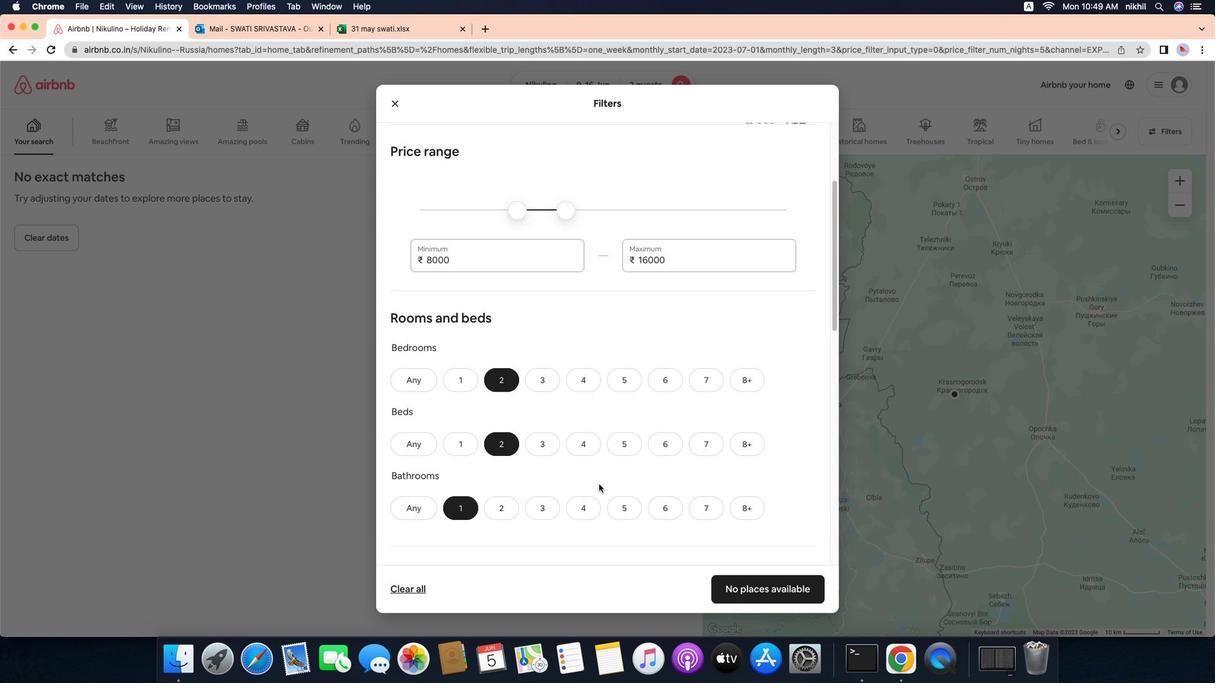 
Action: Mouse scrolled (630, 507) with delta (-8, -10)
Screenshot: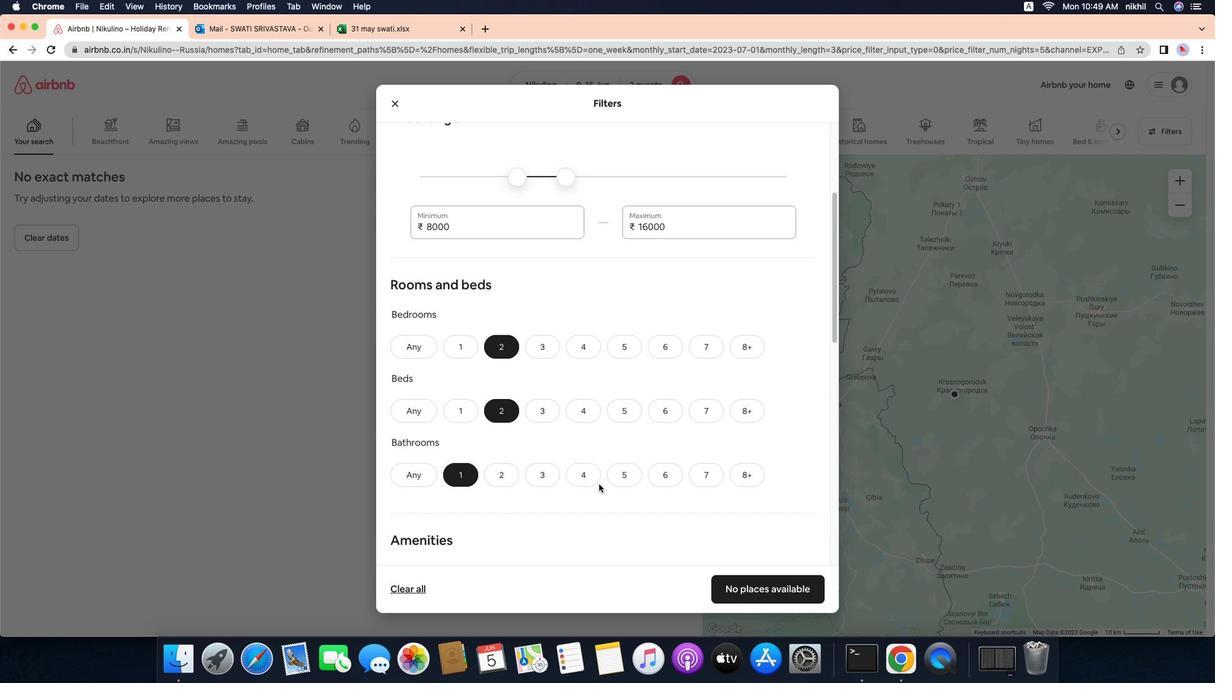 
Action: Mouse moved to (613, 484)
Screenshot: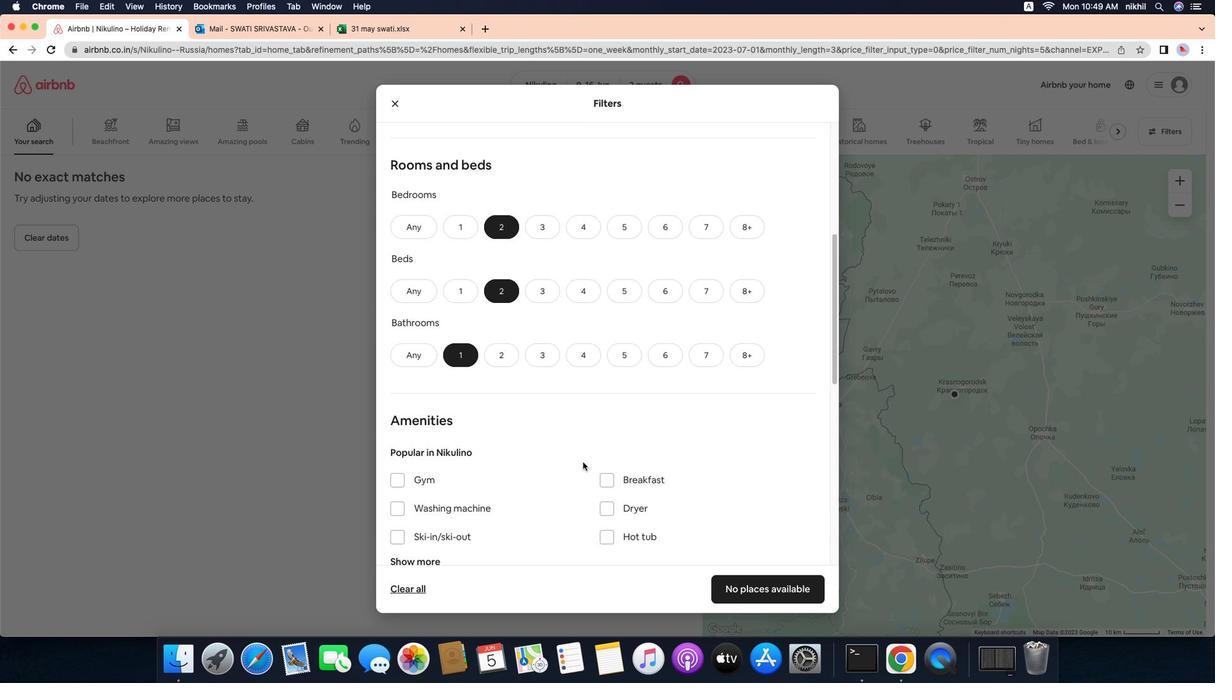 
Action: Mouse scrolled (613, 484) with delta (-8, -8)
Screenshot: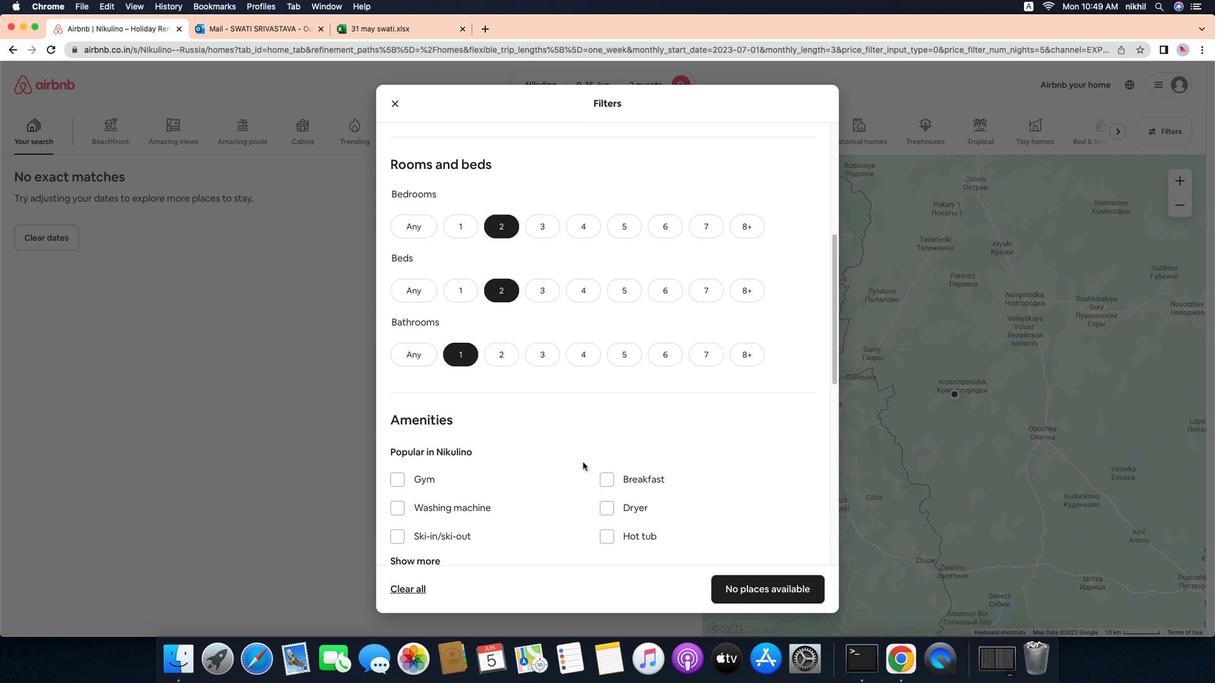 
Action: Mouse scrolled (613, 484) with delta (-8, -8)
Screenshot: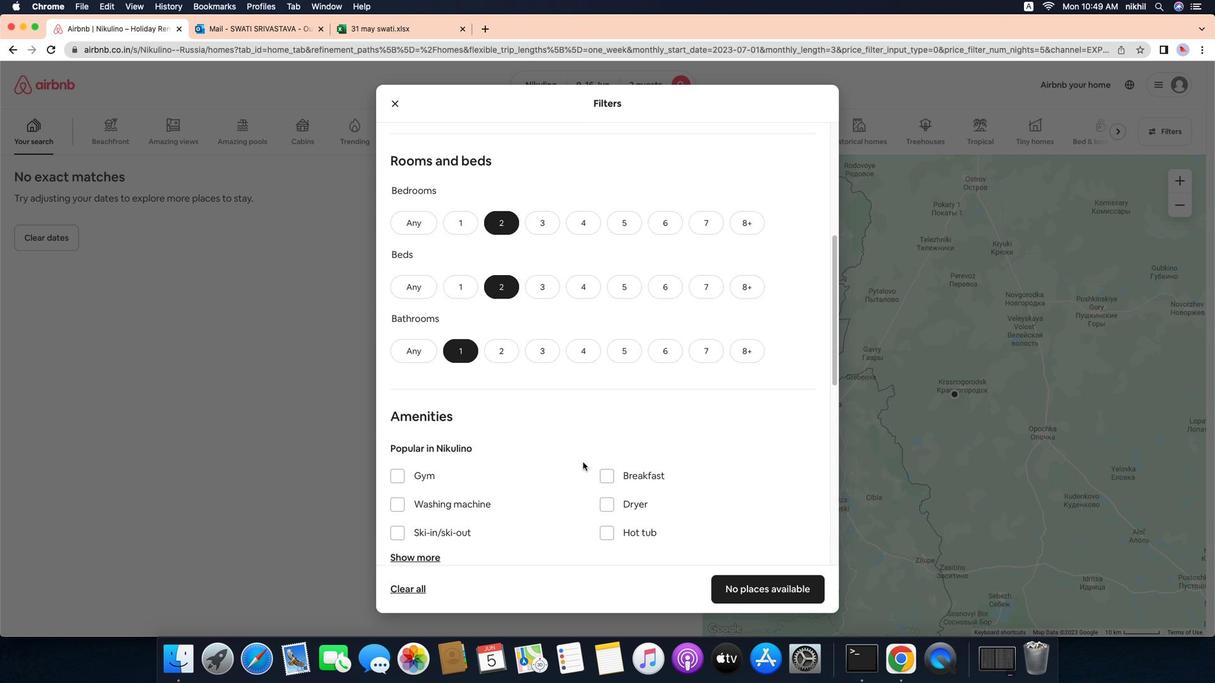 
Action: Mouse scrolled (613, 484) with delta (-8, -8)
Screenshot: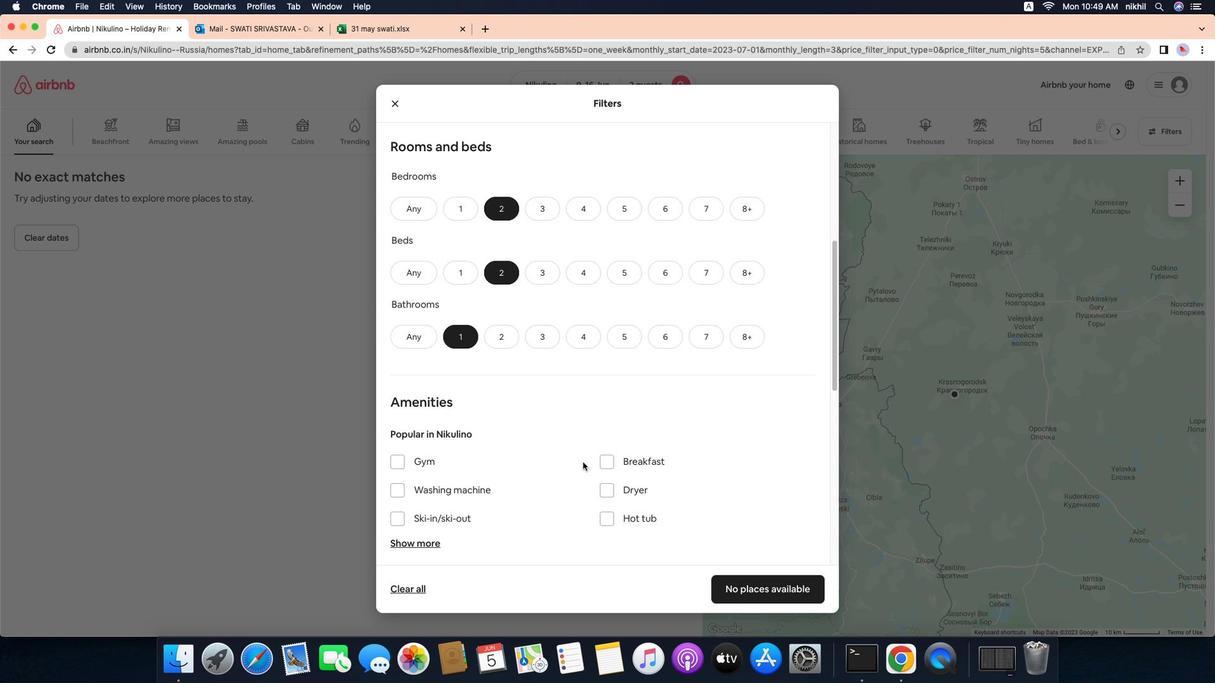 
Action: Mouse scrolled (613, 484) with delta (-8, -9)
Screenshot: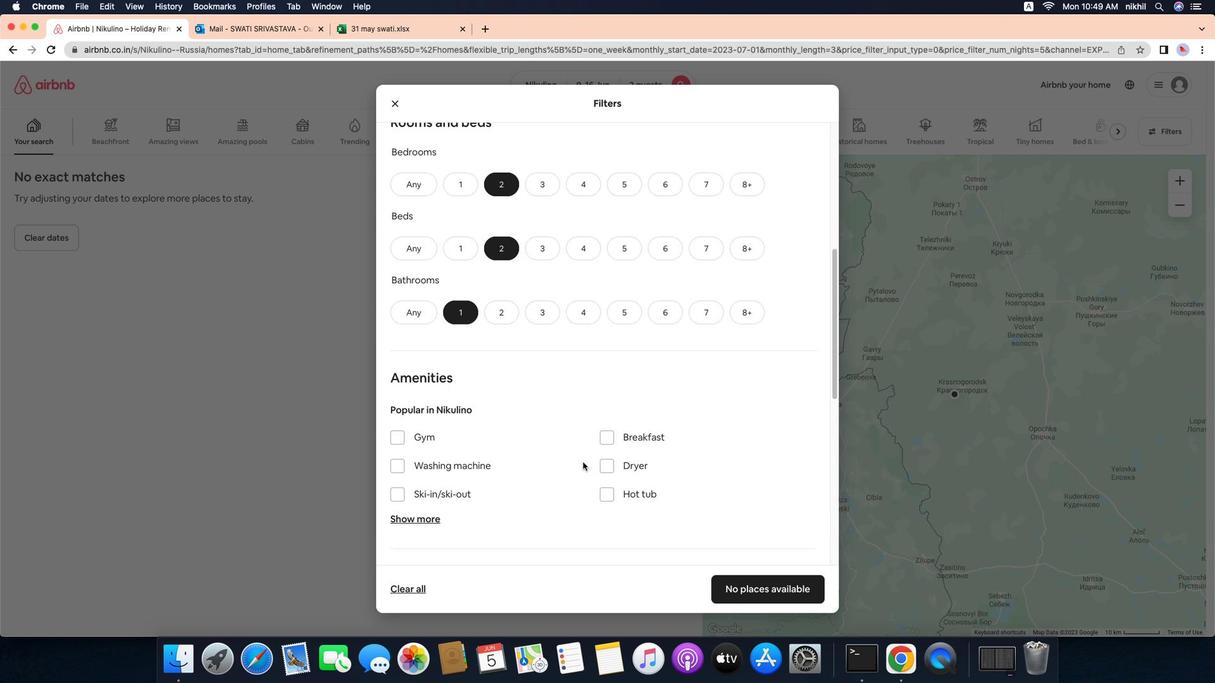 
Action: Mouse scrolled (613, 484) with delta (-8, -9)
Screenshot: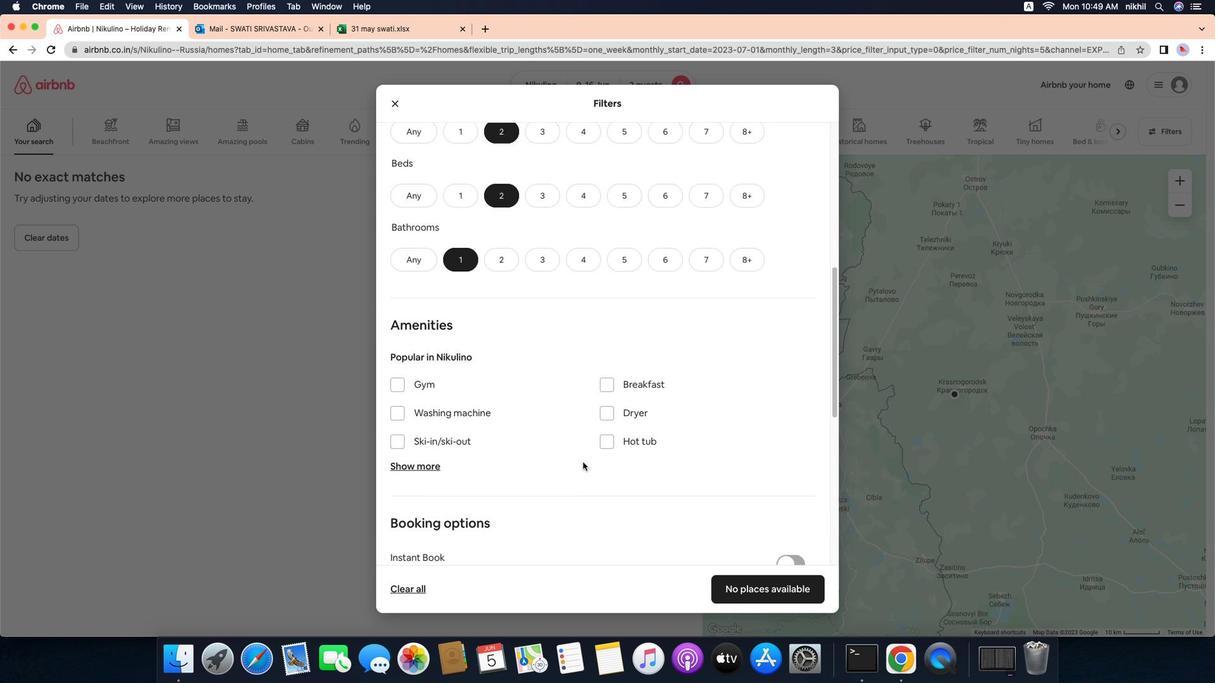 
Action: Mouse moved to (713, 561)
Screenshot: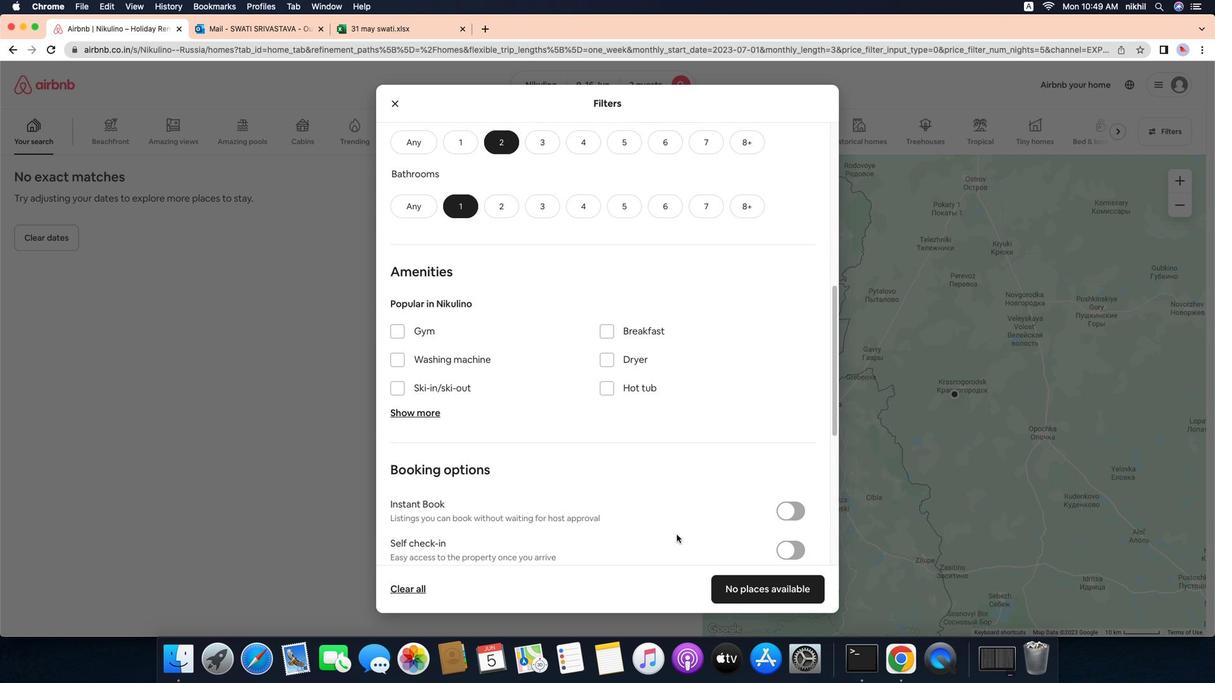
Action: Mouse scrolled (713, 561) with delta (-8, -8)
Screenshot: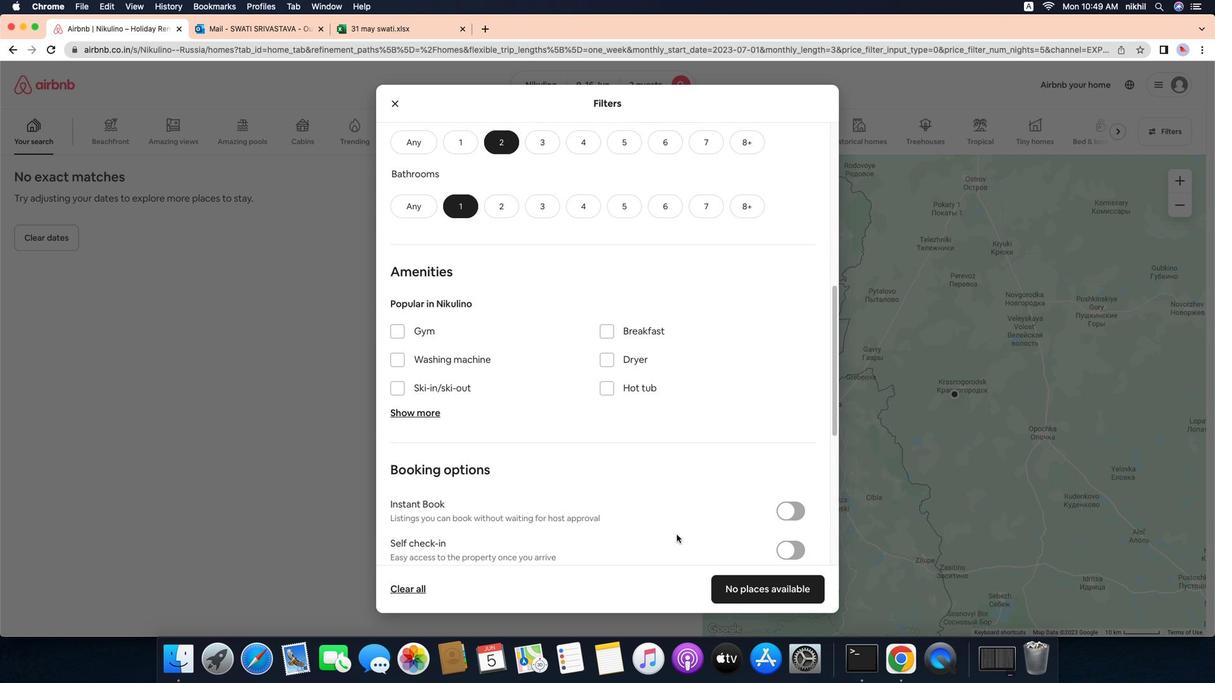 
Action: Mouse scrolled (713, 561) with delta (-8, -8)
Screenshot: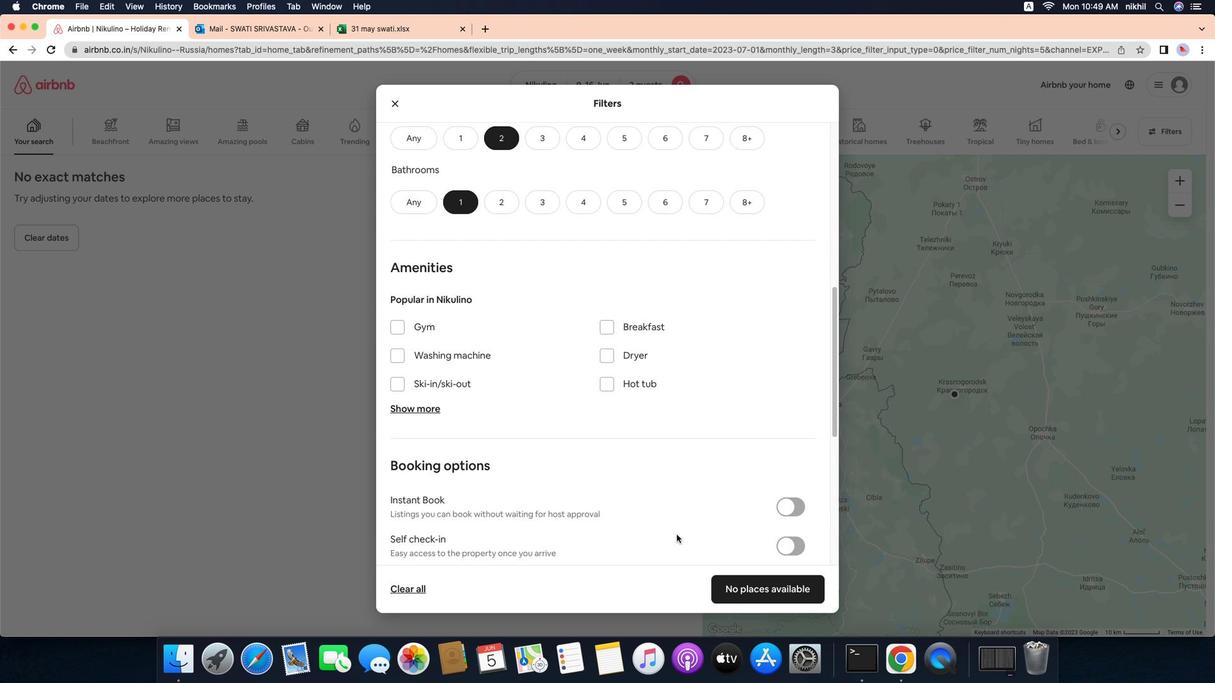 
Action: Mouse scrolled (713, 561) with delta (-8, -9)
Screenshot: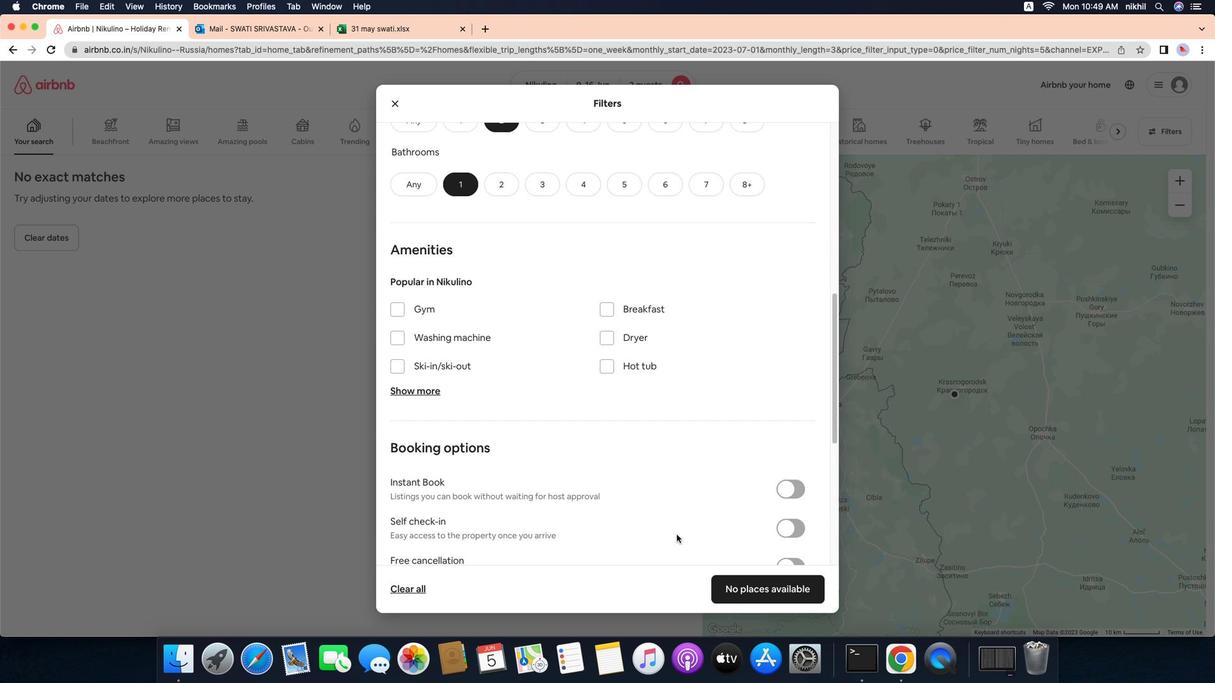 
Action: Mouse moved to (829, 487)
Screenshot: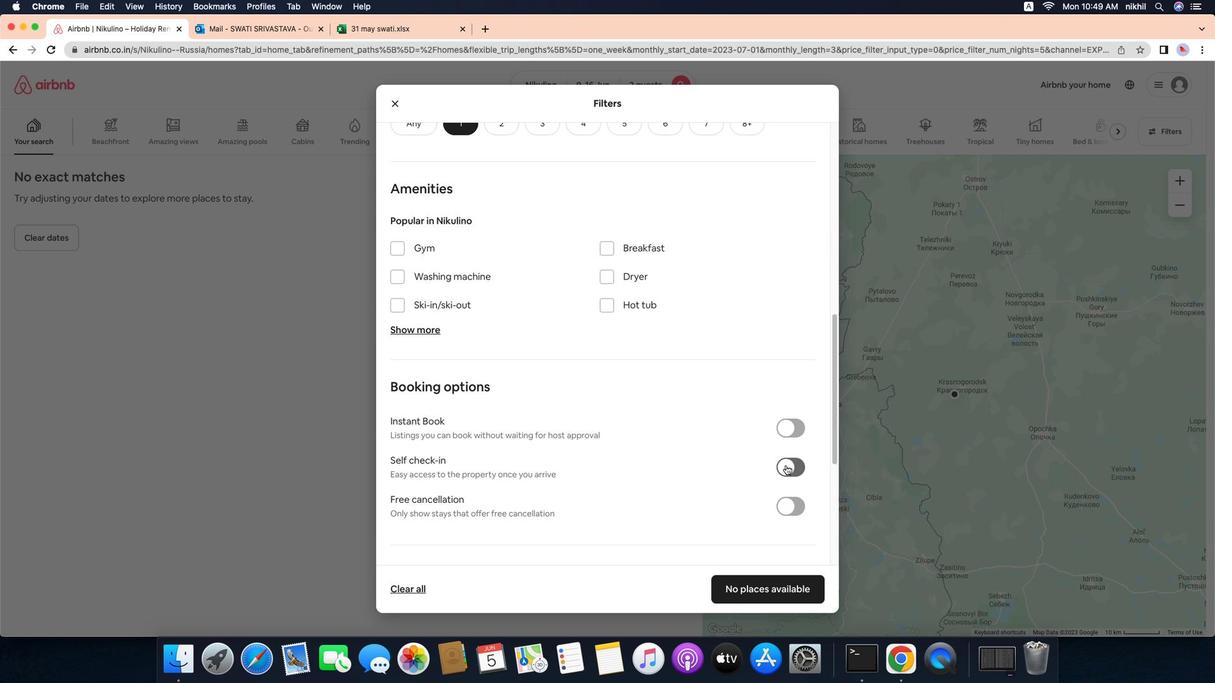 
Action: Mouse pressed left at (829, 487)
Screenshot: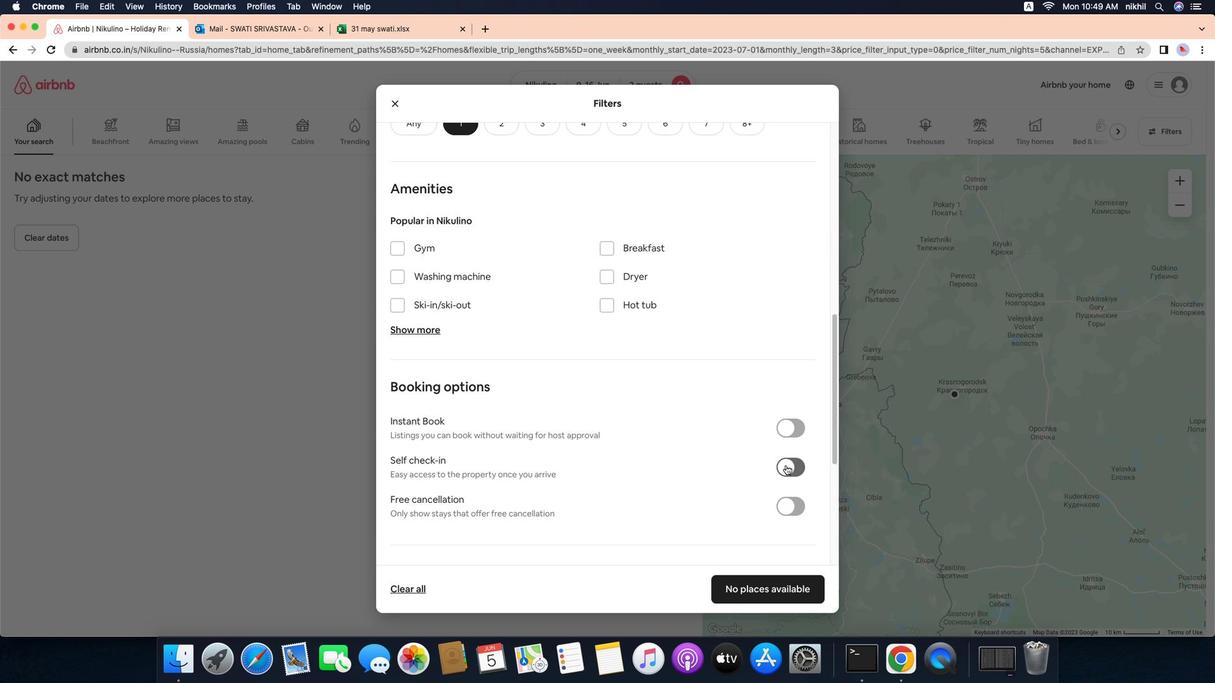 
Action: Mouse moved to (677, 520)
Screenshot: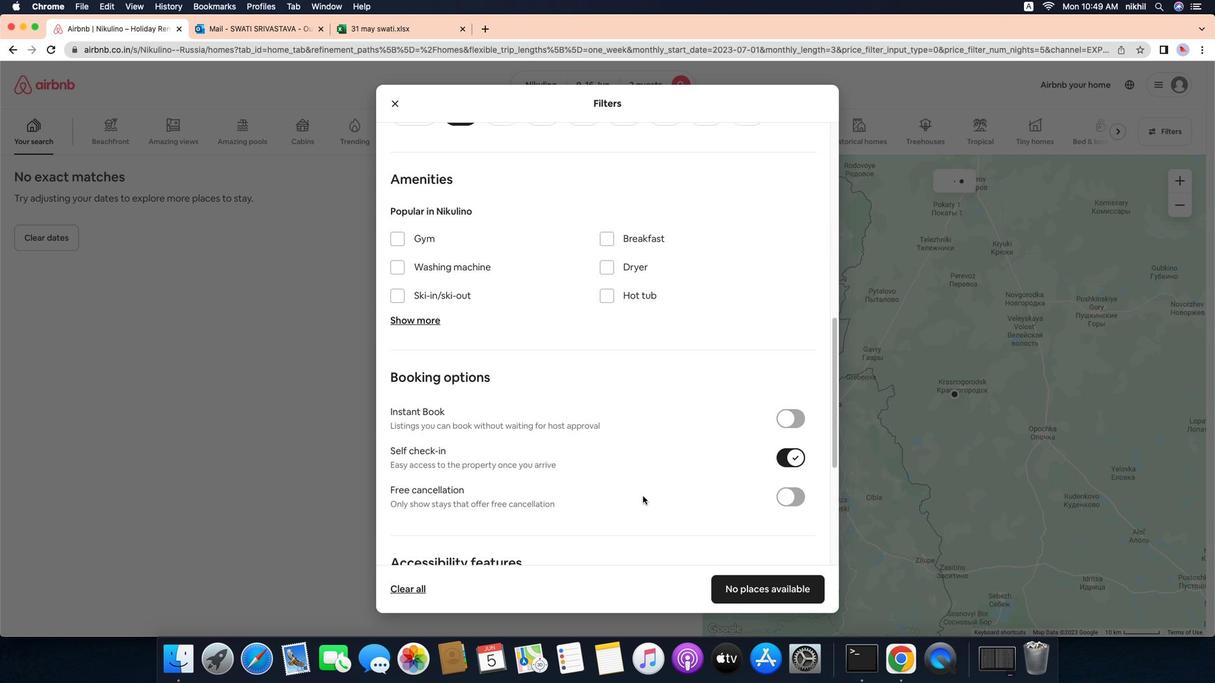 
Action: Mouse scrolled (677, 520) with delta (-8, -8)
Screenshot: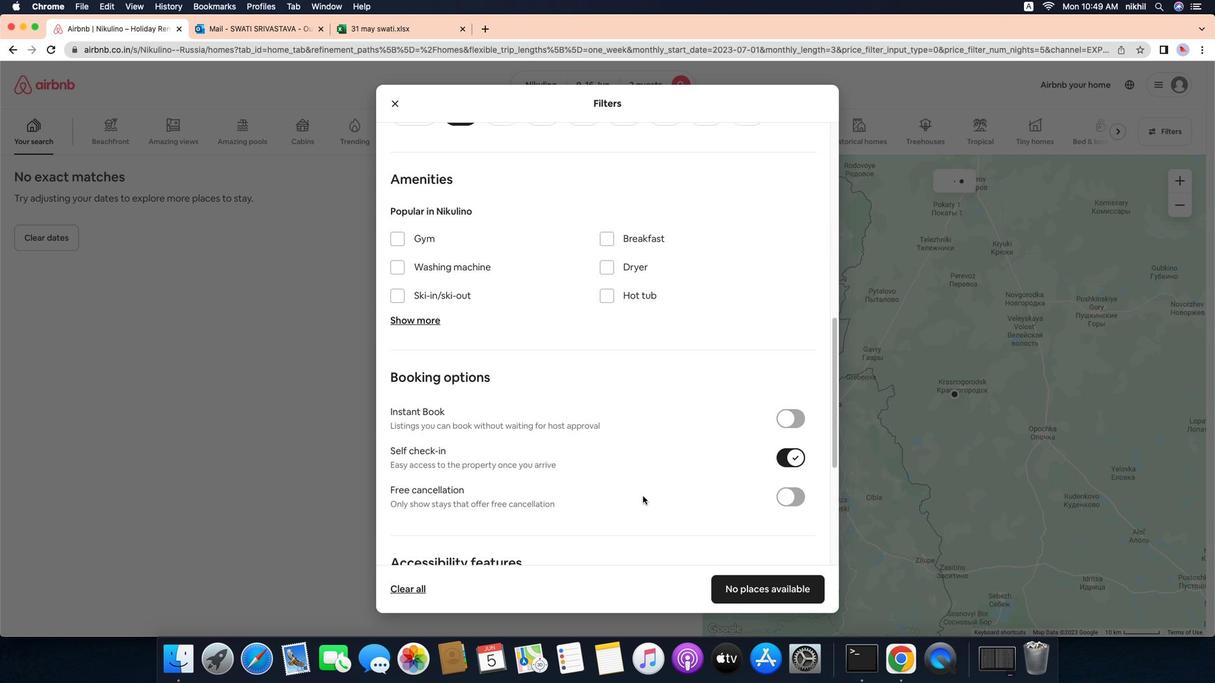 
Action: Mouse moved to (676, 520)
Screenshot: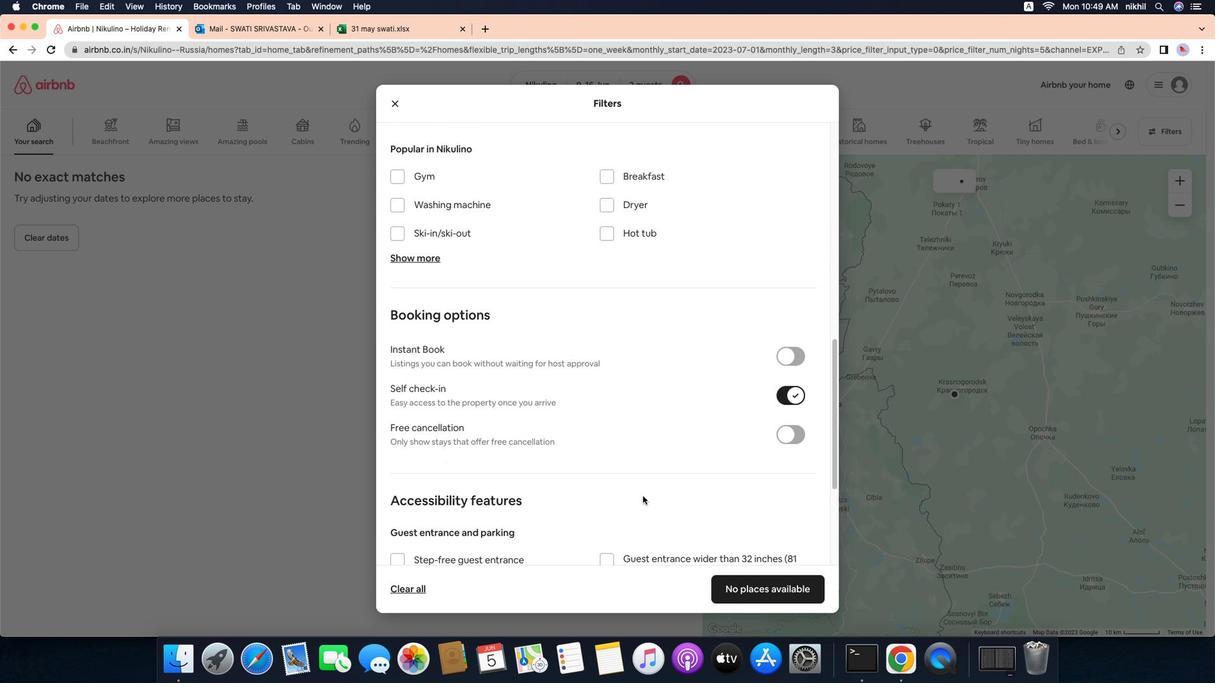 
Action: Mouse scrolled (676, 520) with delta (-8, -8)
Screenshot: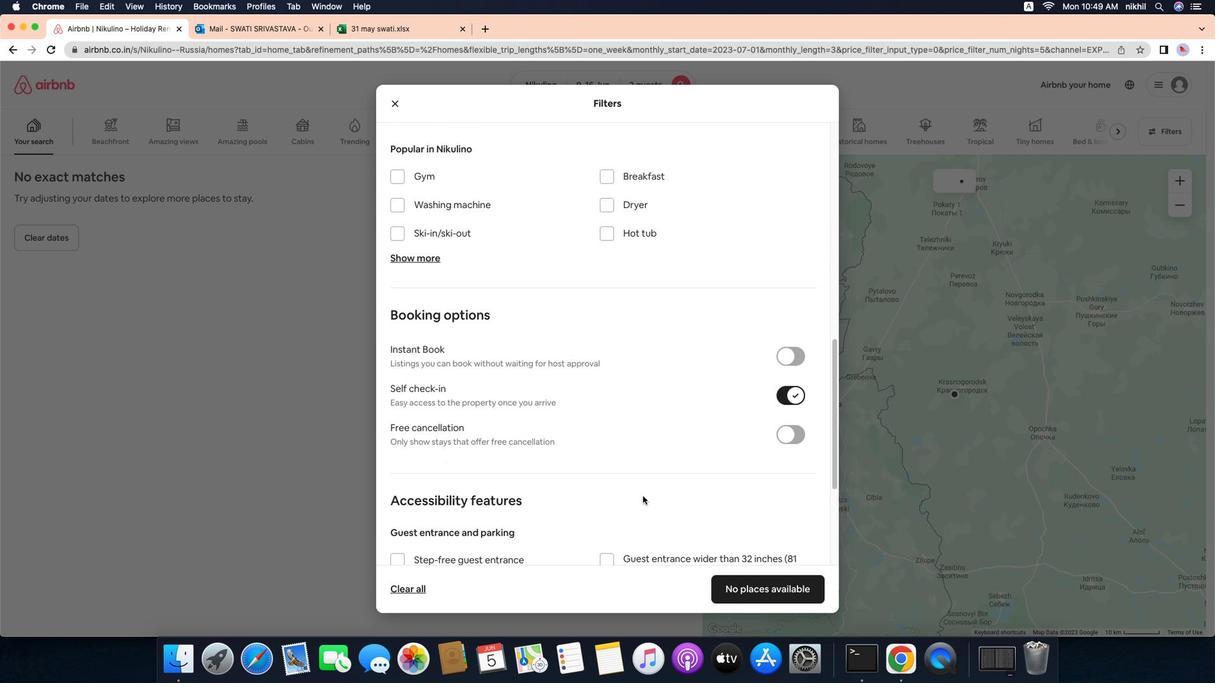 
Action: Mouse scrolled (676, 520) with delta (-8, -10)
Screenshot: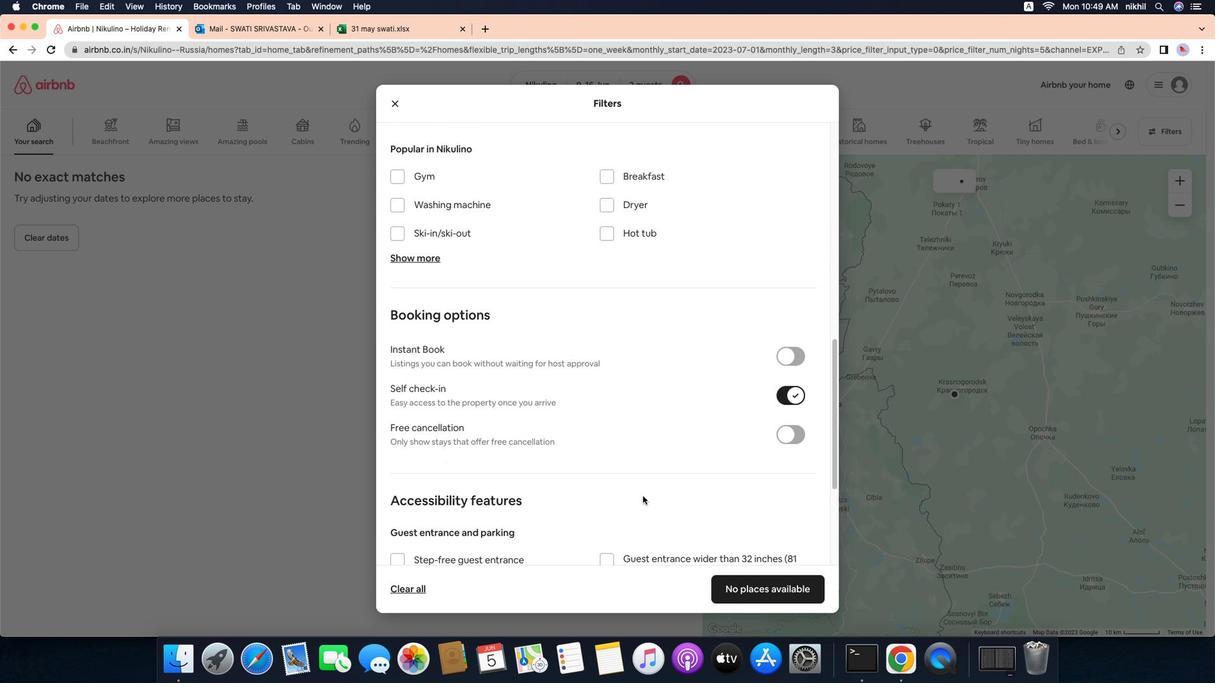 
Action: Mouse scrolled (676, 520) with delta (-8, -11)
Screenshot: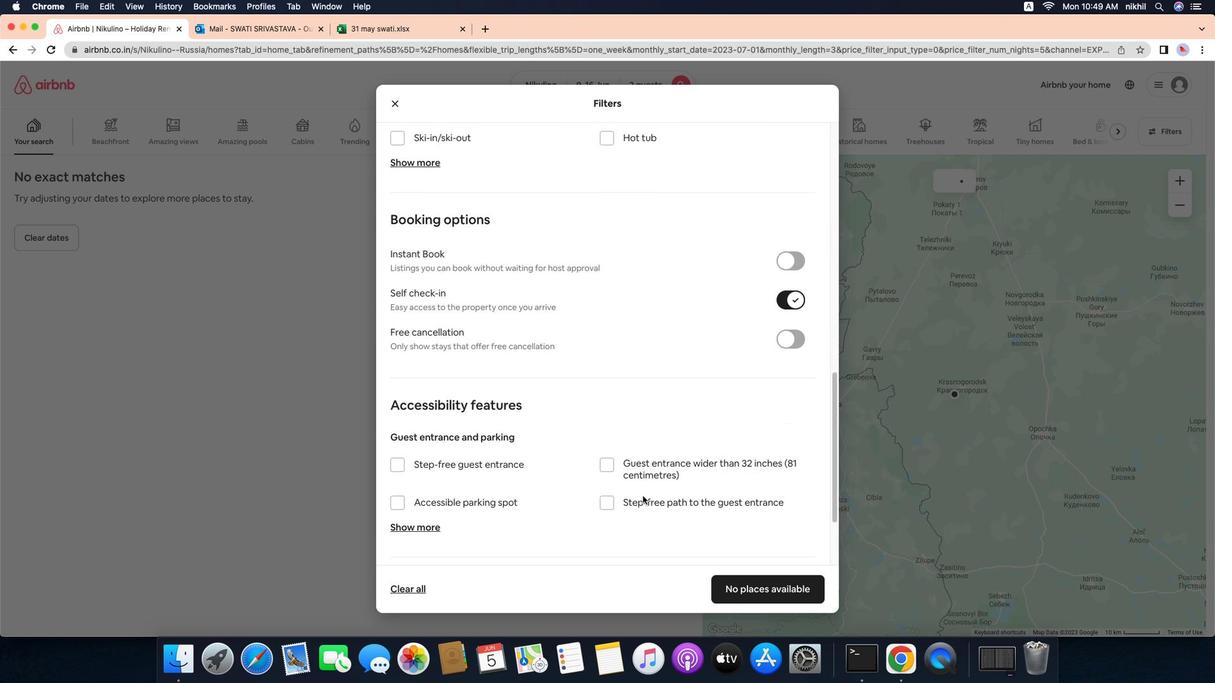 
Action: Mouse scrolled (676, 520) with delta (-8, -12)
Screenshot: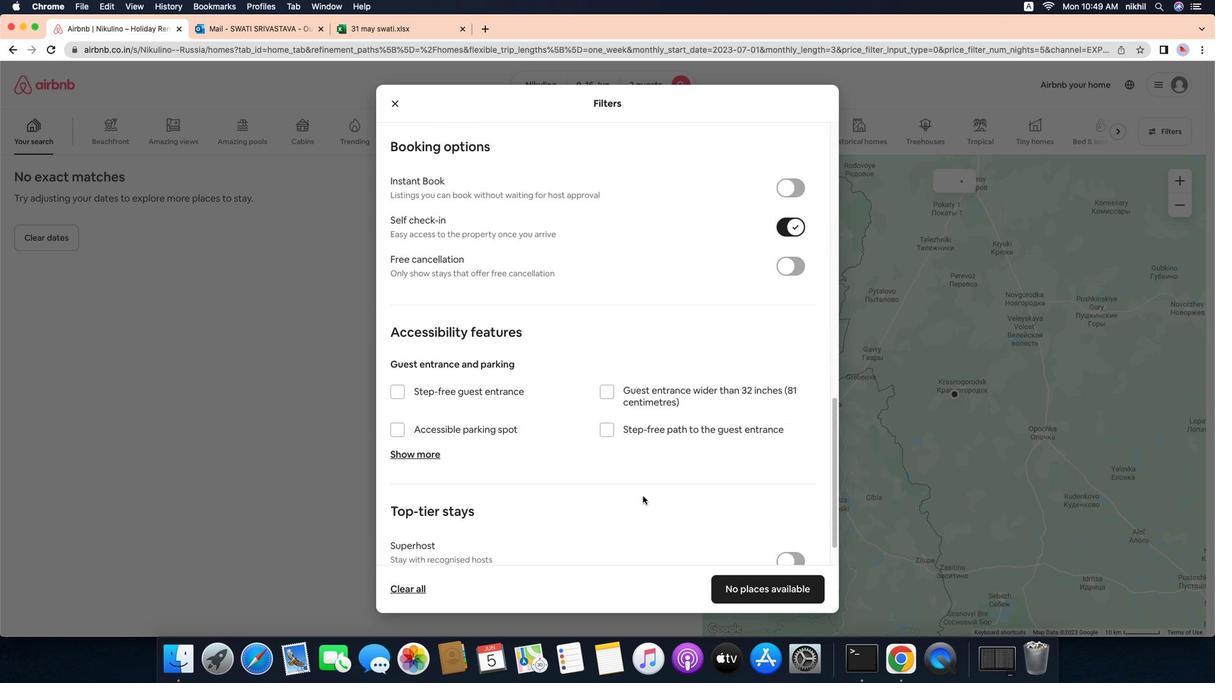 
Action: Mouse scrolled (676, 520) with delta (-8, -8)
Screenshot: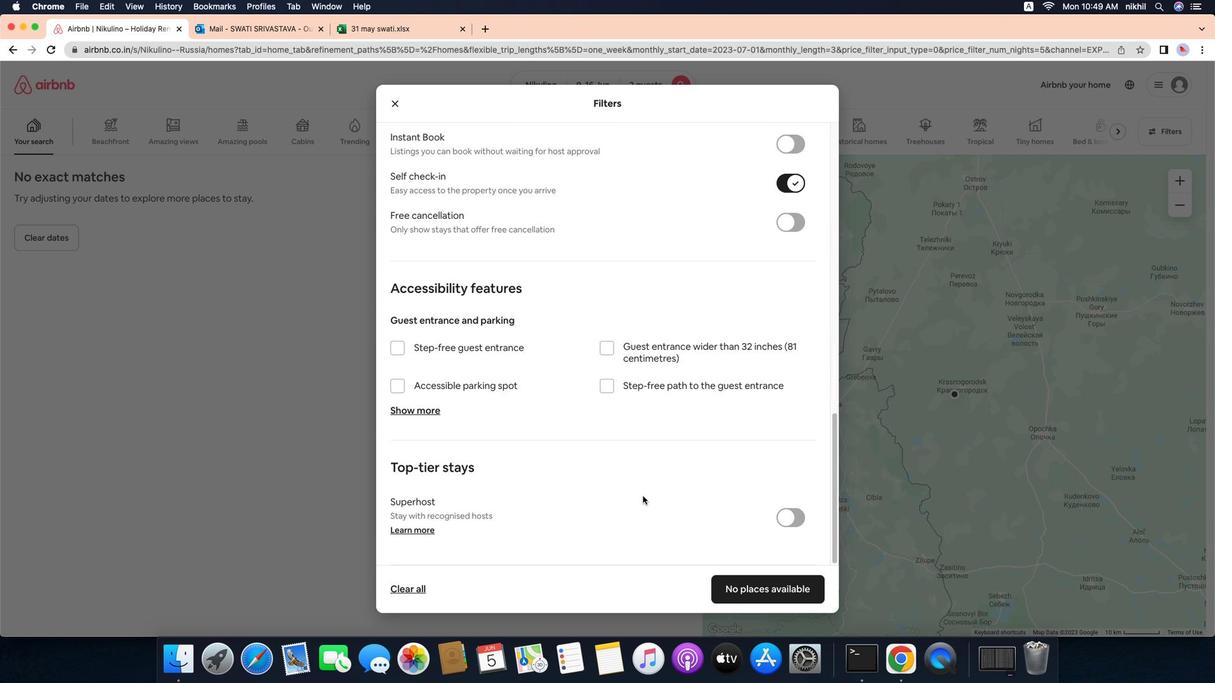
Action: Mouse scrolled (676, 520) with delta (-8, -8)
Screenshot: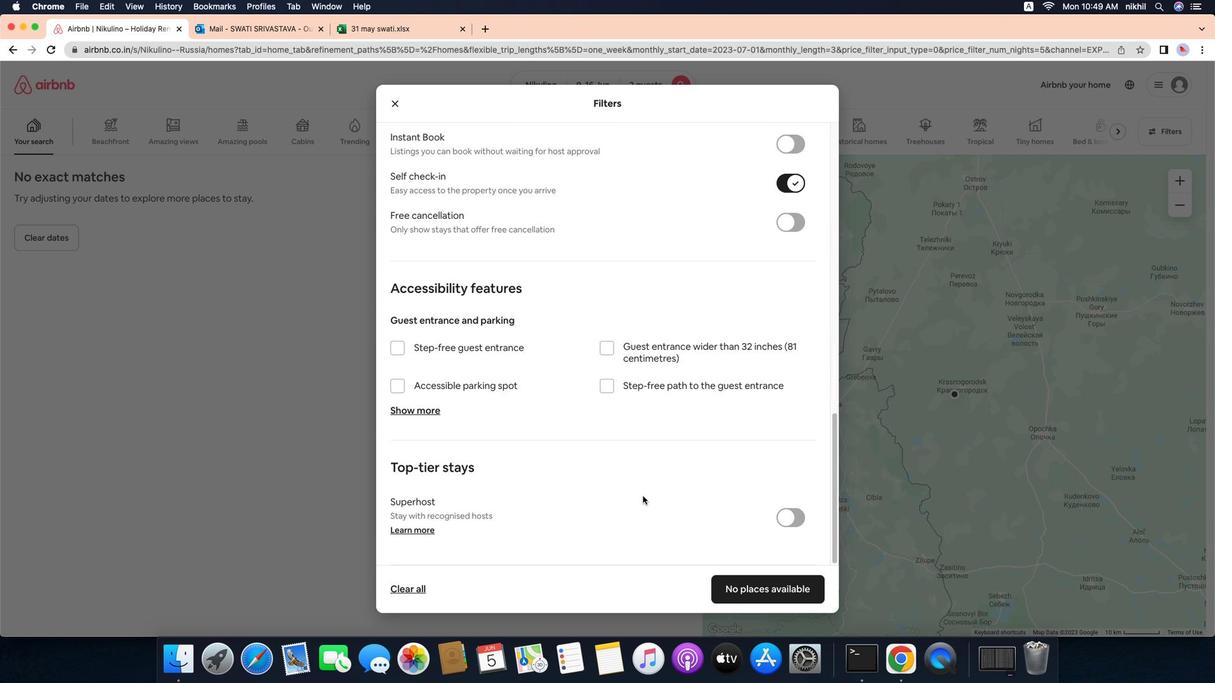
Action: Mouse scrolled (676, 520) with delta (-8, -10)
Screenshot: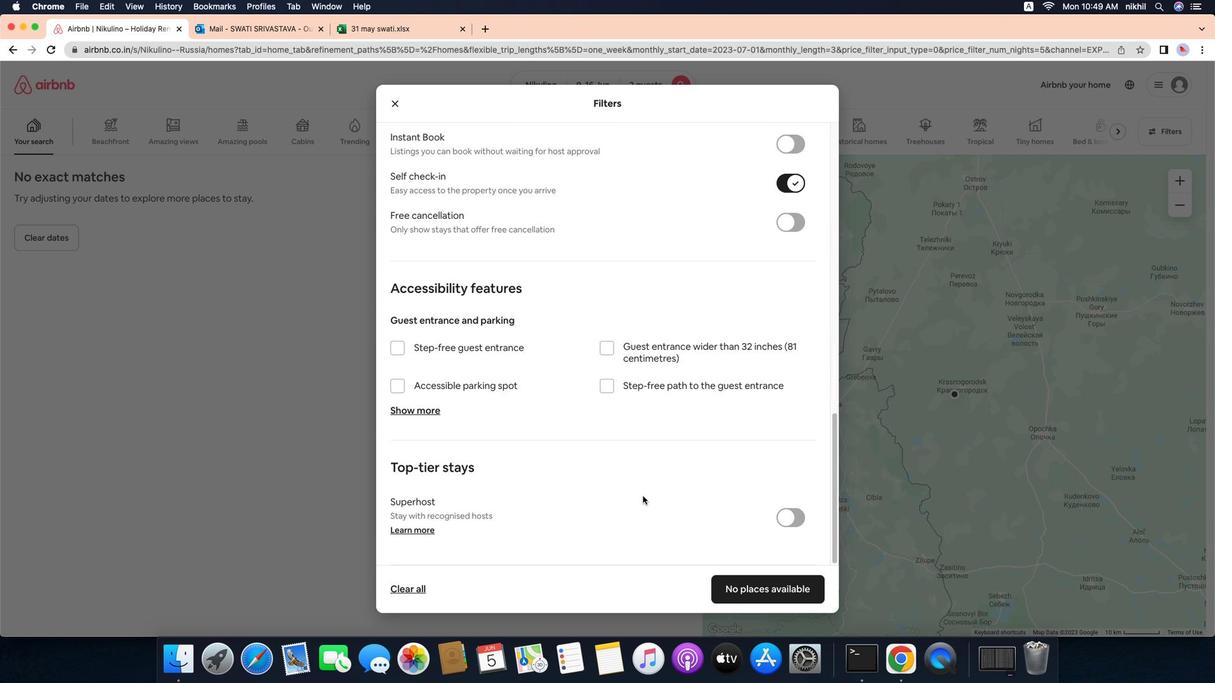 
Action: Mouse scrolled (676, 520) with delta (-8, -11)
Screenshot: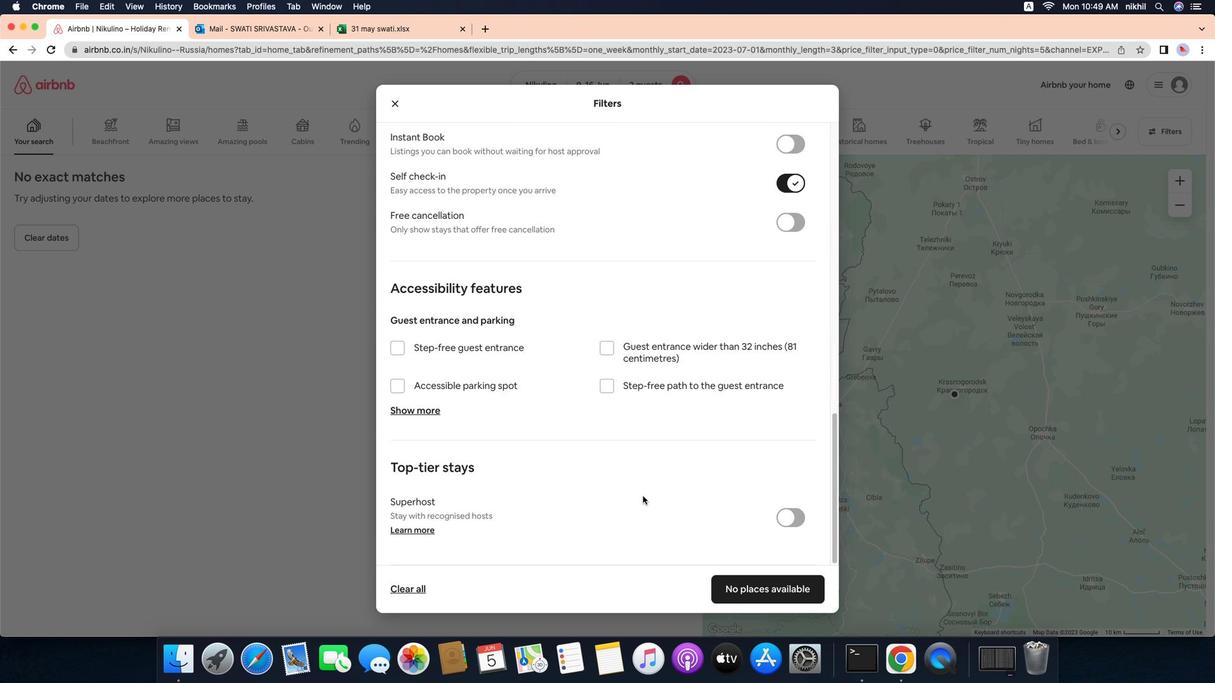 
Action: Mouse scrolled (676, 520) with delta (-8, -12)
Screenshot: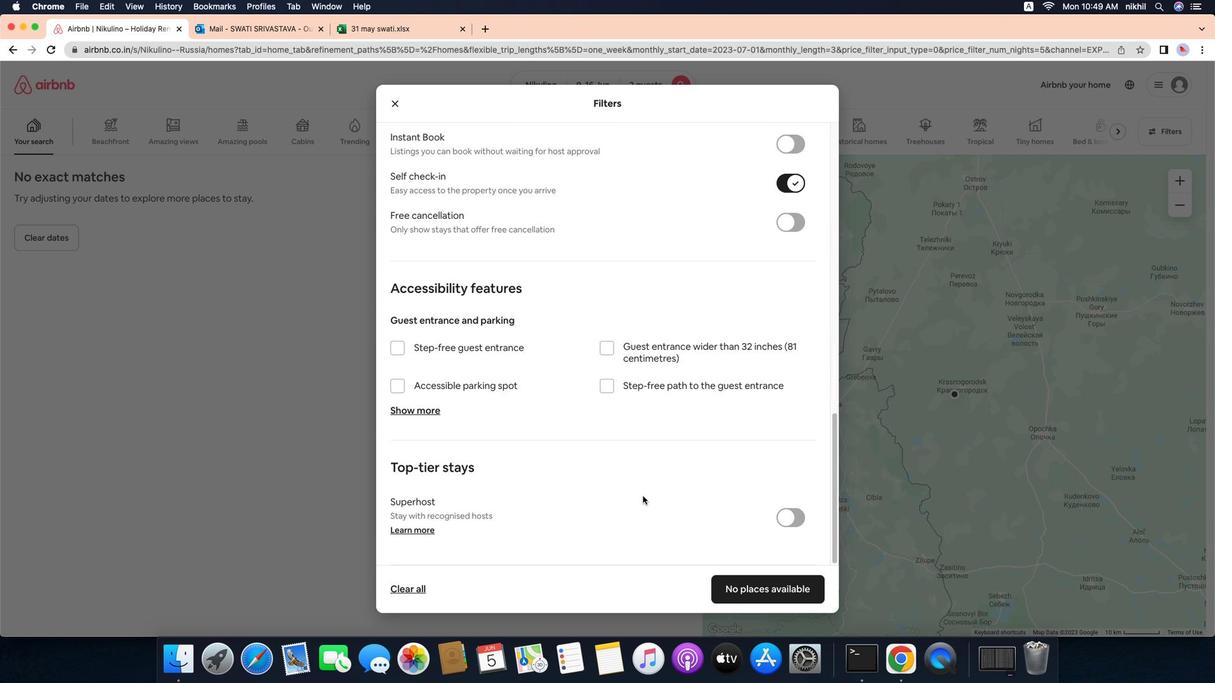 
Action: Mouse moved to (795, 623)
Screenshot: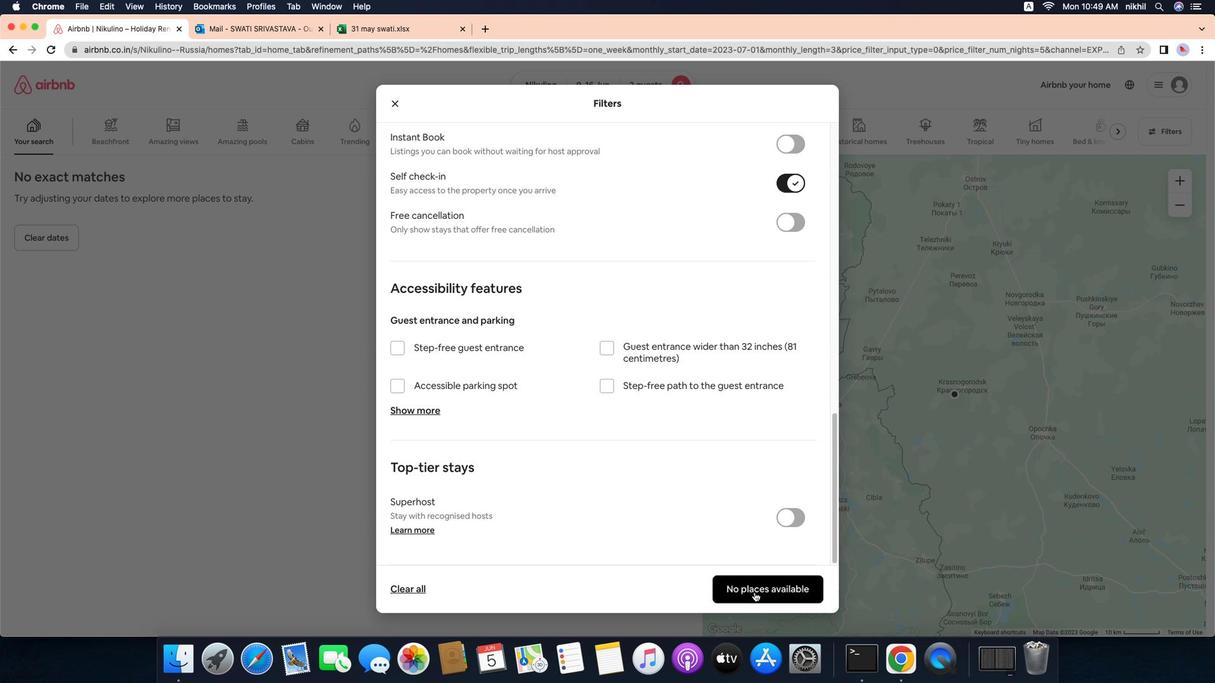 
Action: Mouse pressed left at (795, 623)
Screenshot: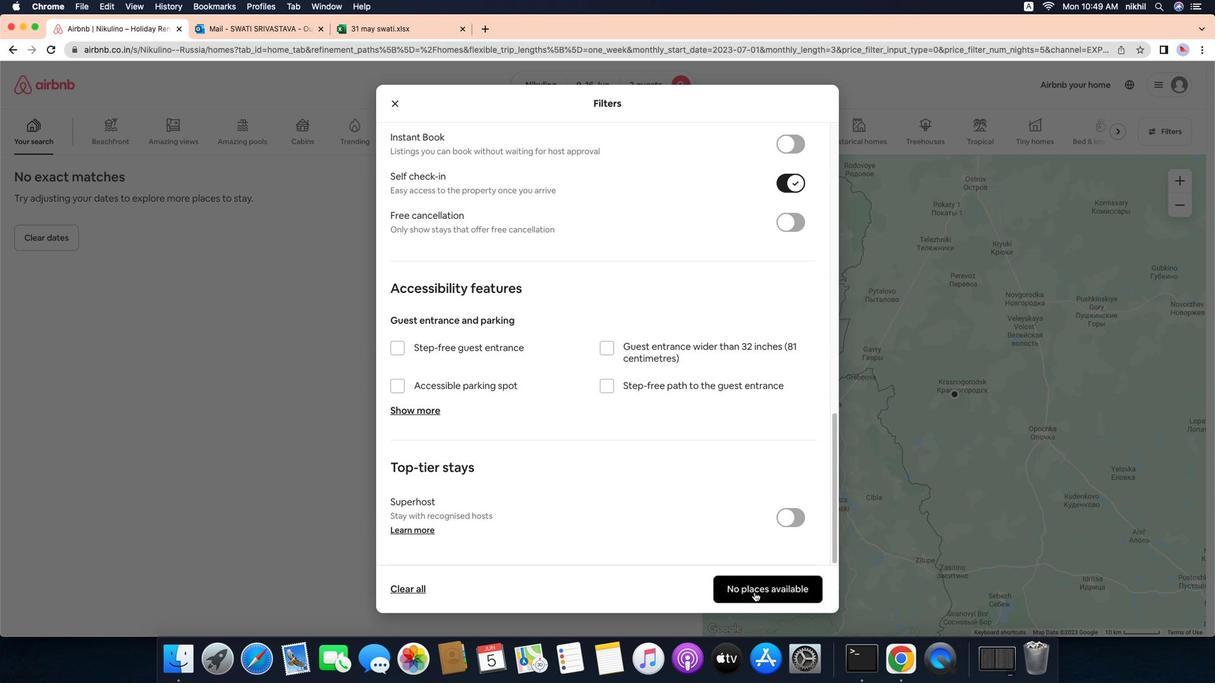 
Action: Mouse moved to (536, 353)
Screenshot: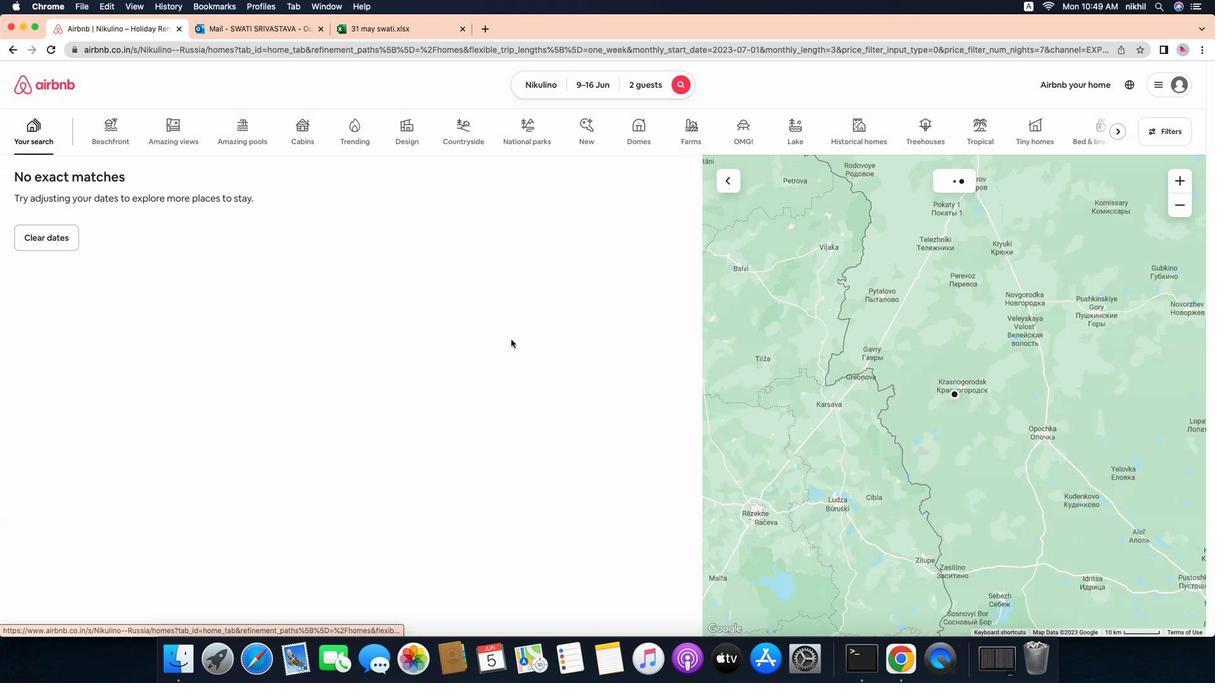 
